 Task: Check the sale-to-list ratio of fenced back yard in the last 1 year.
Action: Mouse moved to (1007, 223)
Screenshot: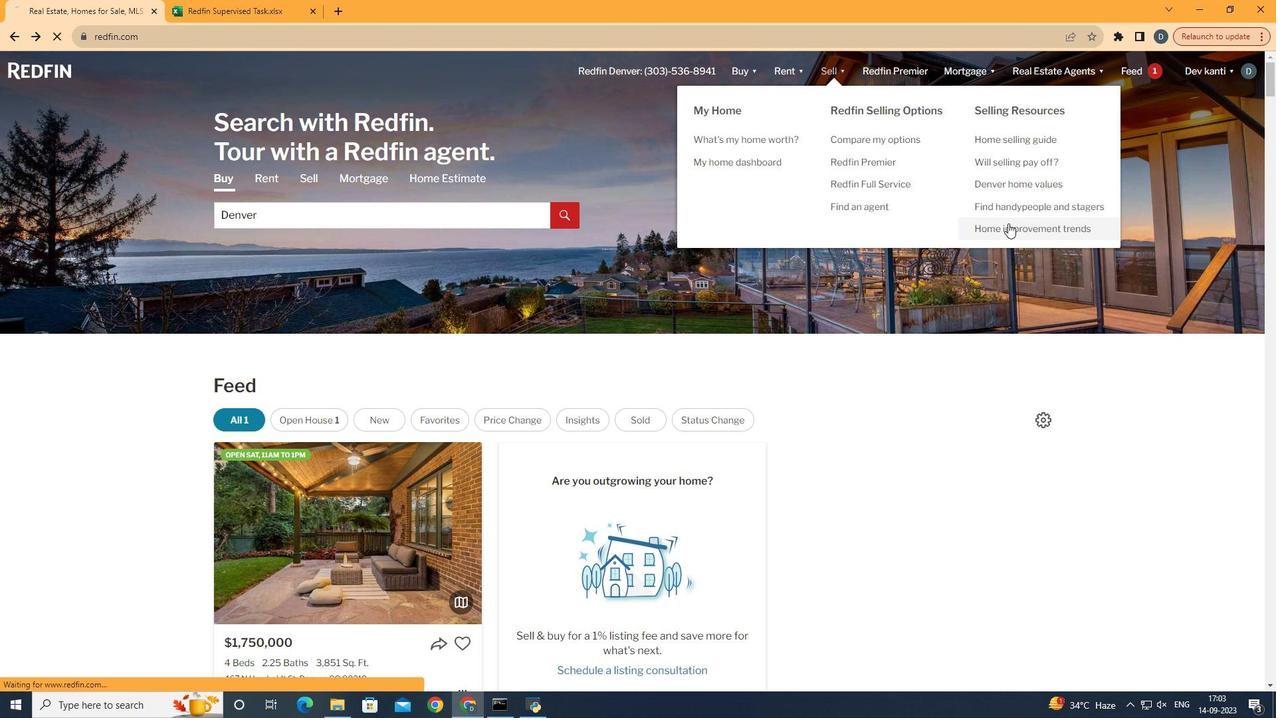 
Action: Mouse pressed left at (1007, 223)
Screenshot: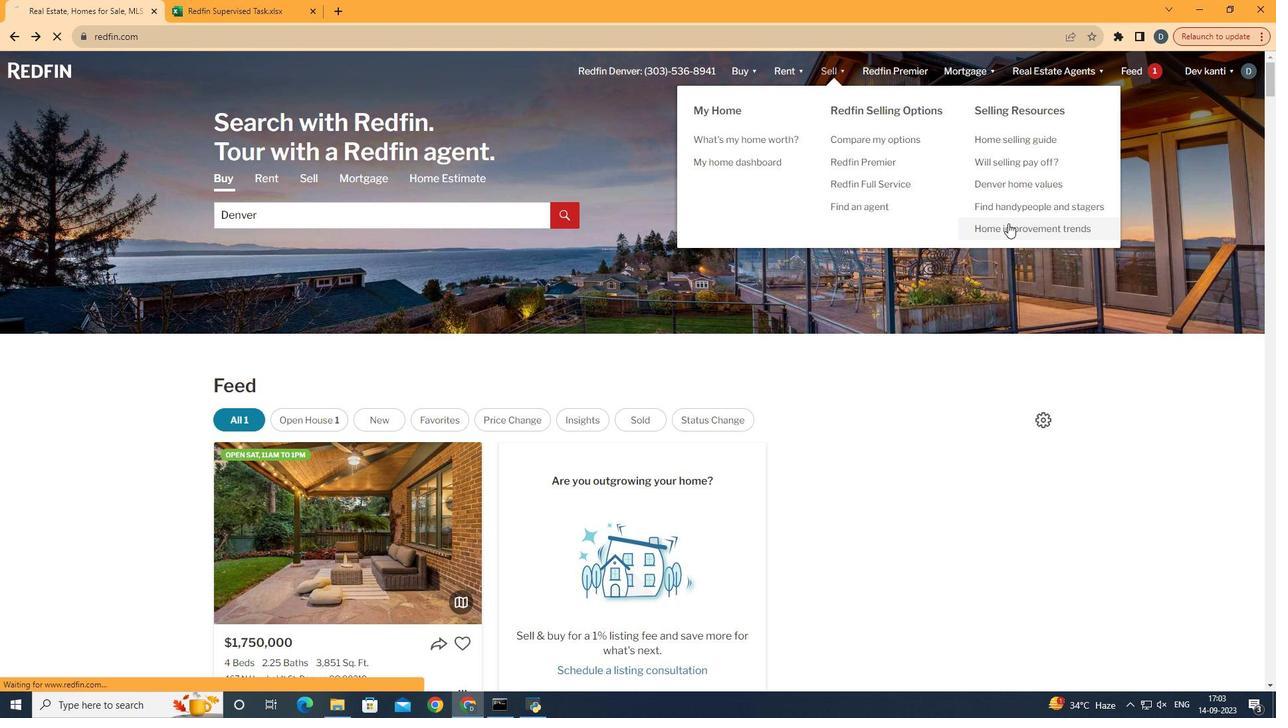 
Action: Mouse moved to (329, 250)
Screenshot: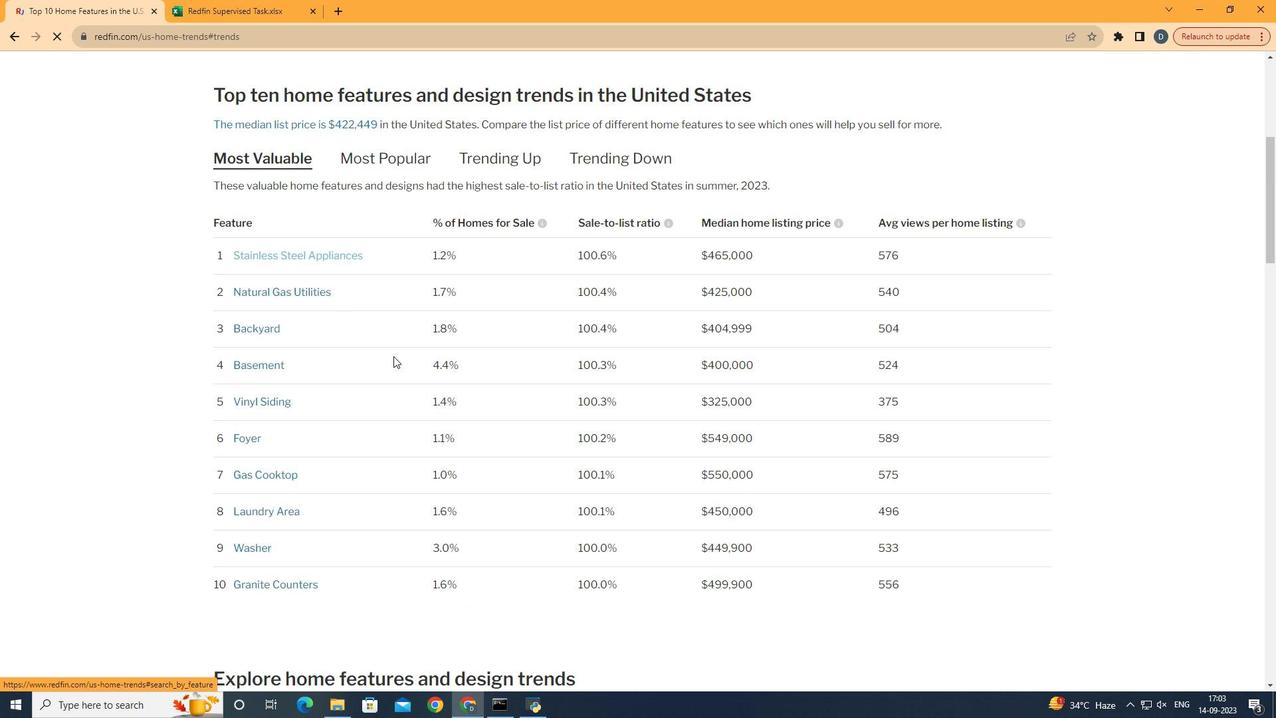 
Action: Mouse pressed left at (329, 250)
Screenshot: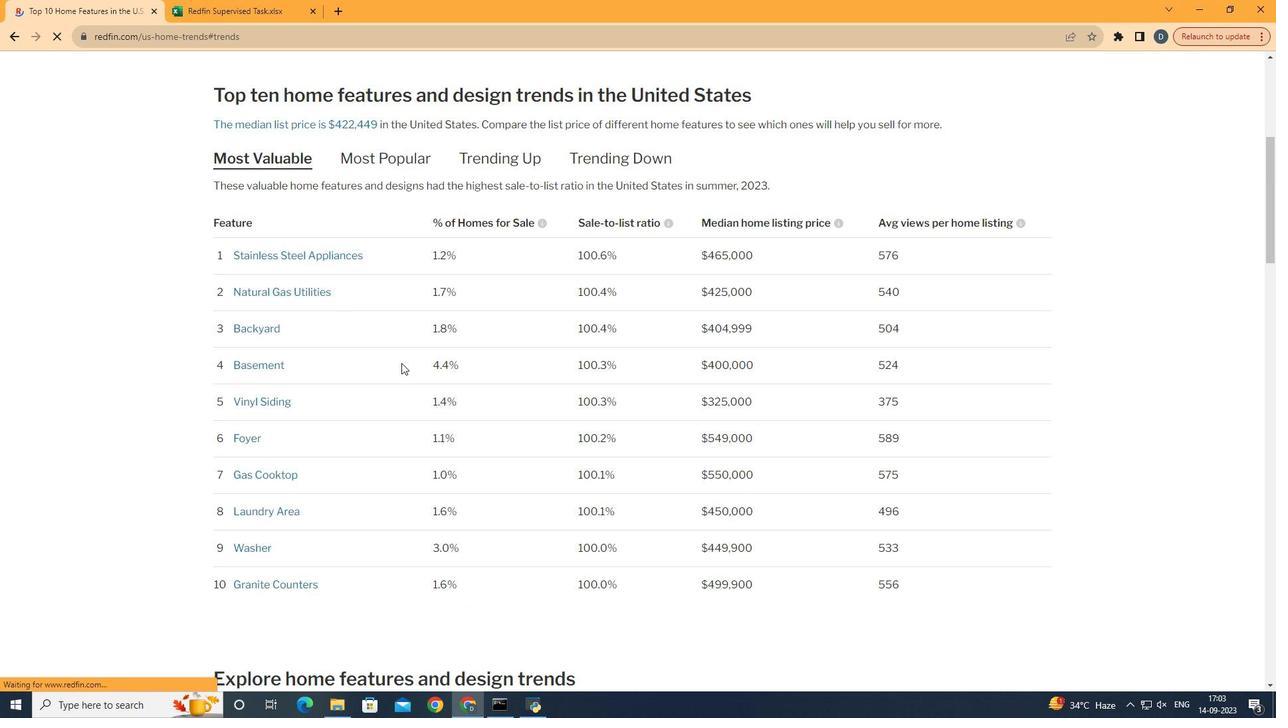 
Action: Mouse moved to (401, 363)
Screenshot: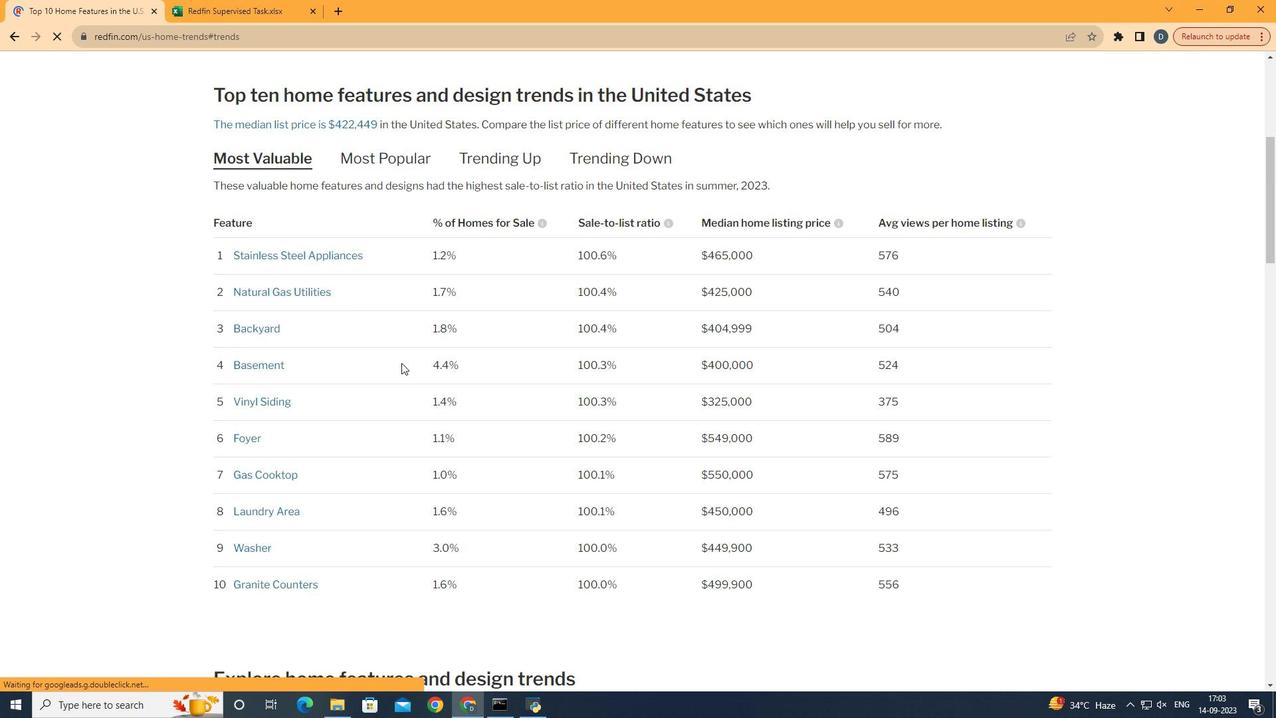 
Action: Mouse scrolled (401, 362) with delta (0, 0)
Screenshot: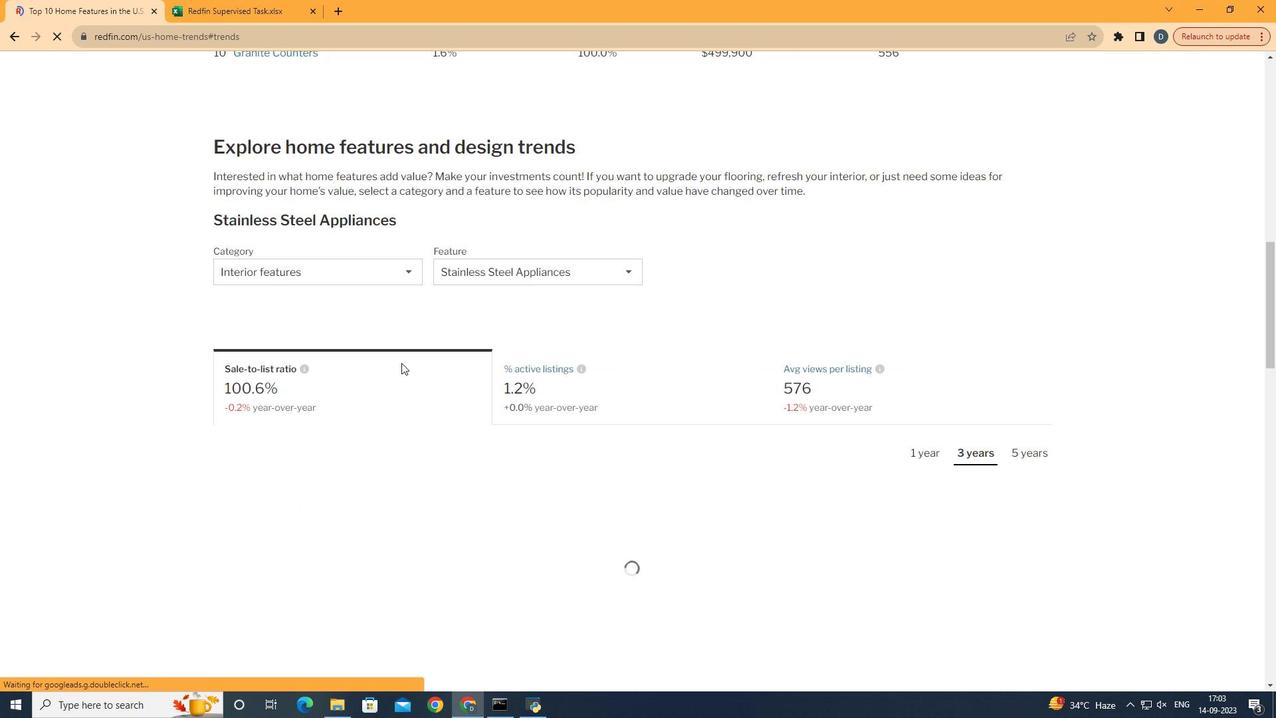 
Action: Mouse scrolled (401, 362) with delta (0, 0)
Screenshot: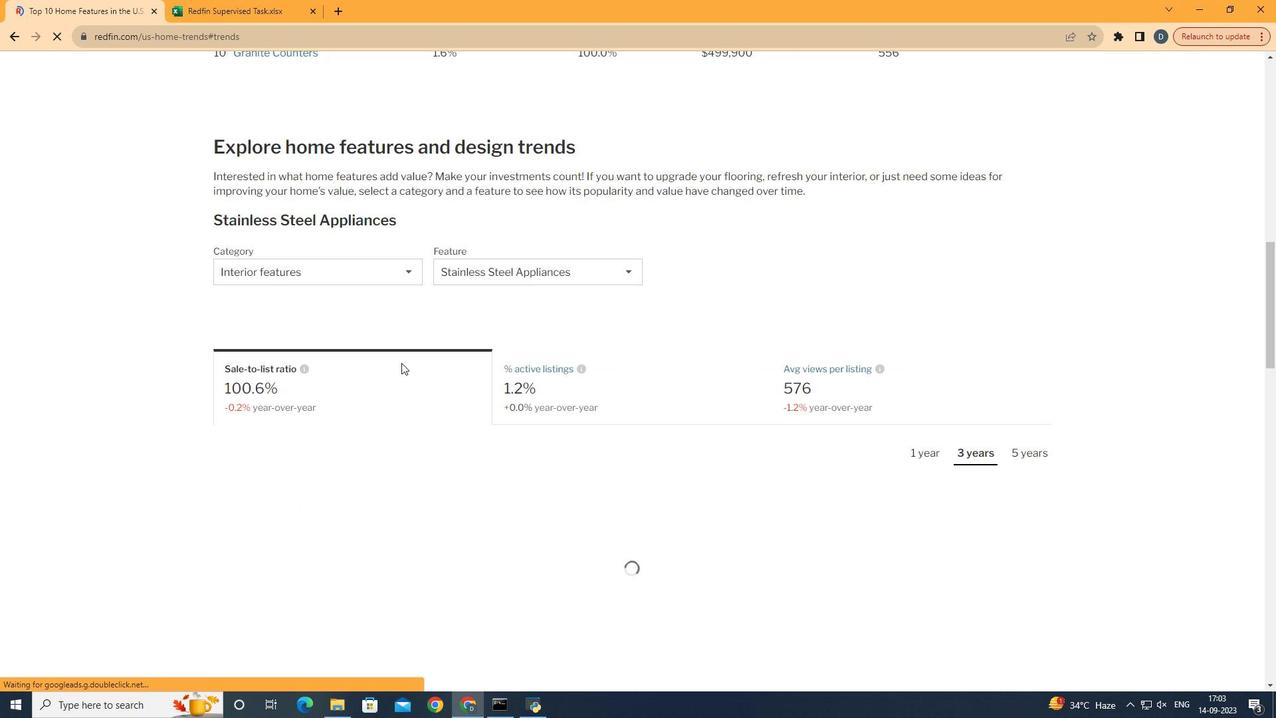 
Action: Mouse scrolled (401, 362) with delta (0, 0)
Screenshot: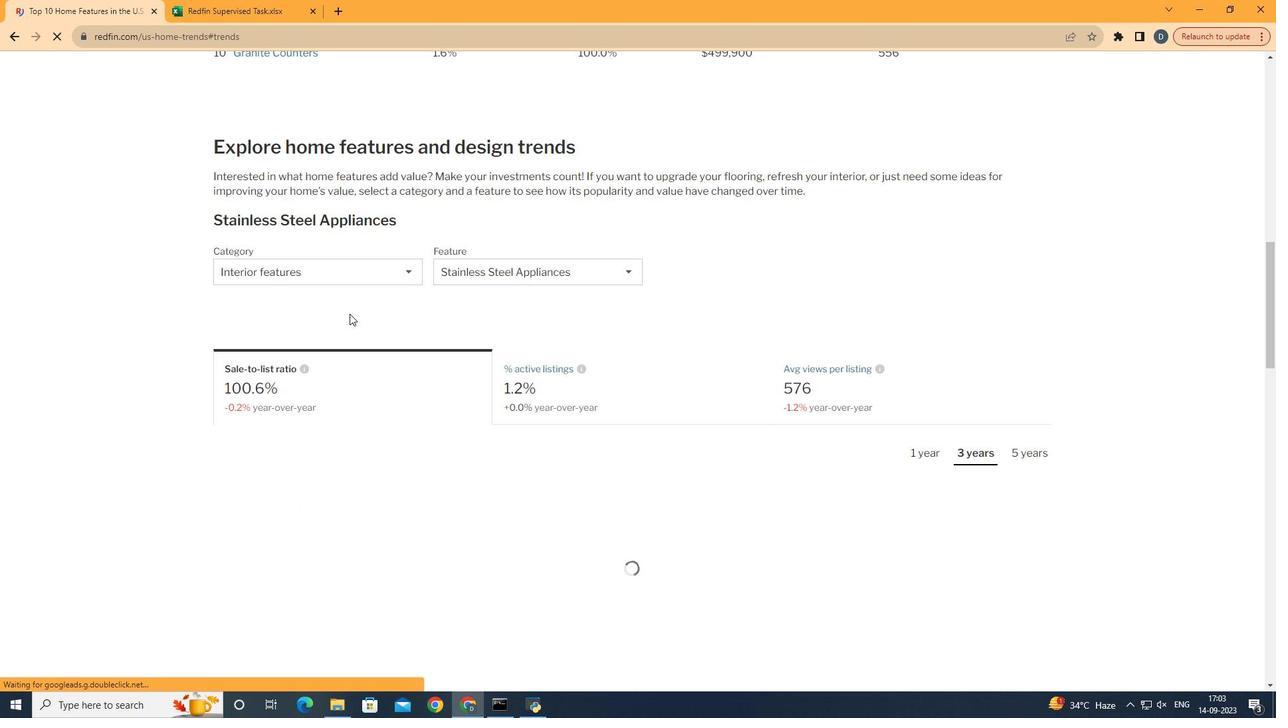 
Action: Mouse scrolled (401, 362) with delta (0, 0)
Screenshot: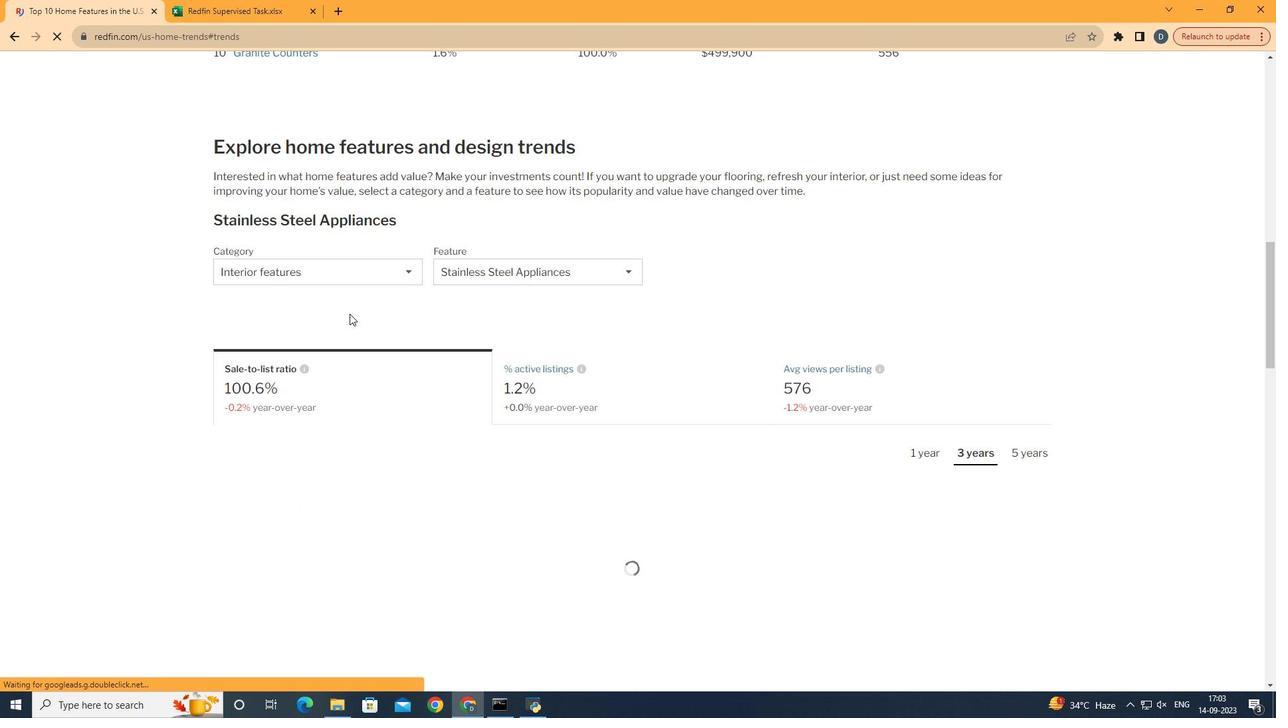 
Action: Mouse scrolled (401, 362) with delta (0, 0)
Screenshot: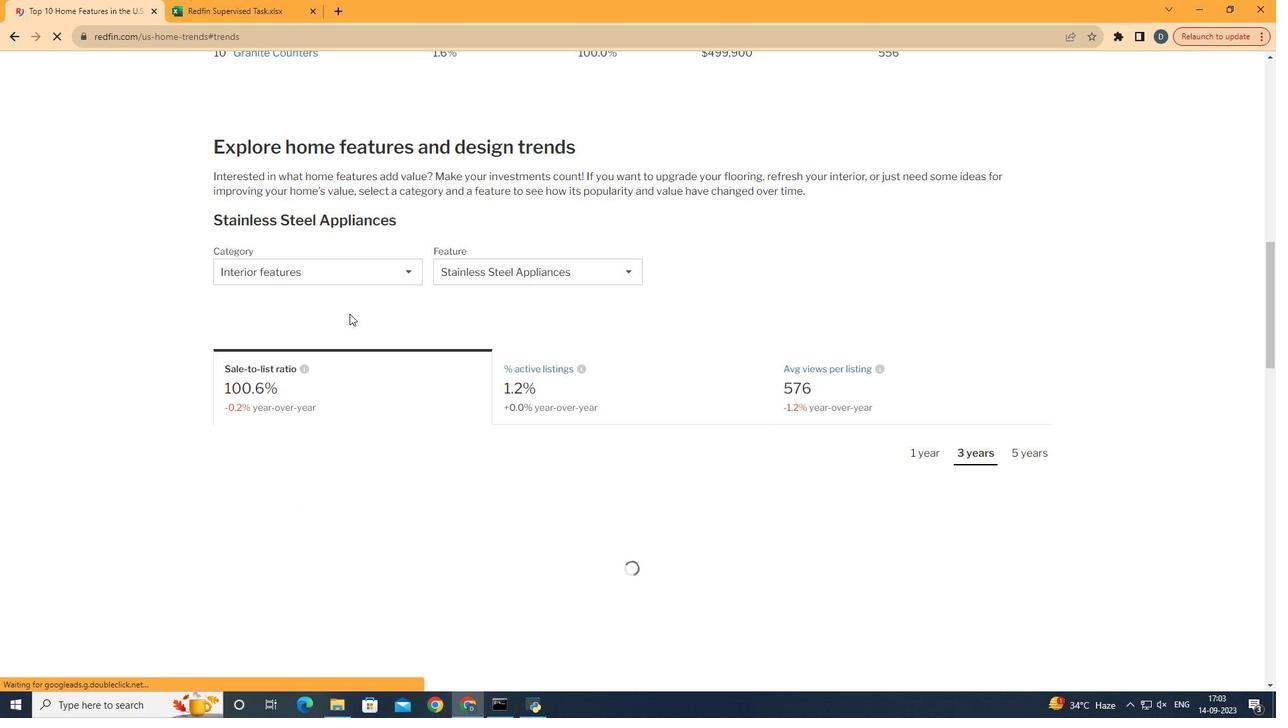 
Action: Mouse scrolled (401, 362) with delta (0, 0)
Screenshot: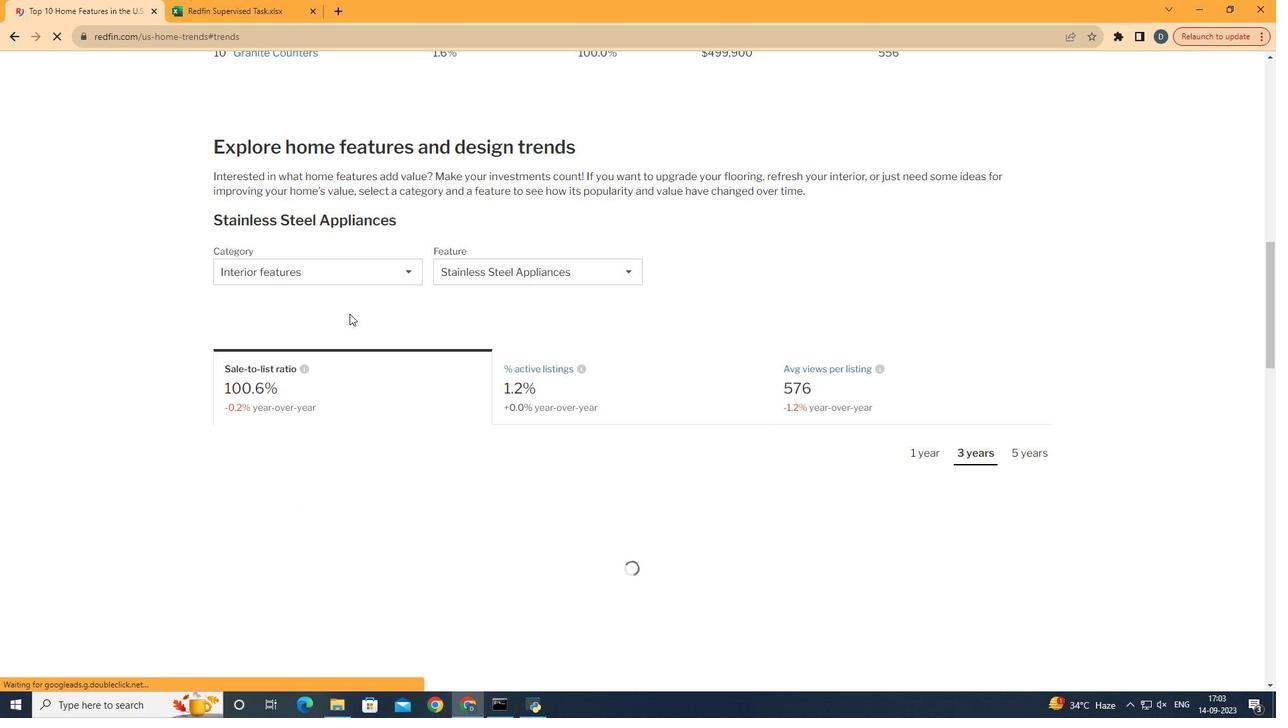 
Action: Mouse scrolled (401, 362) with delta (0, 0)
Screenshot: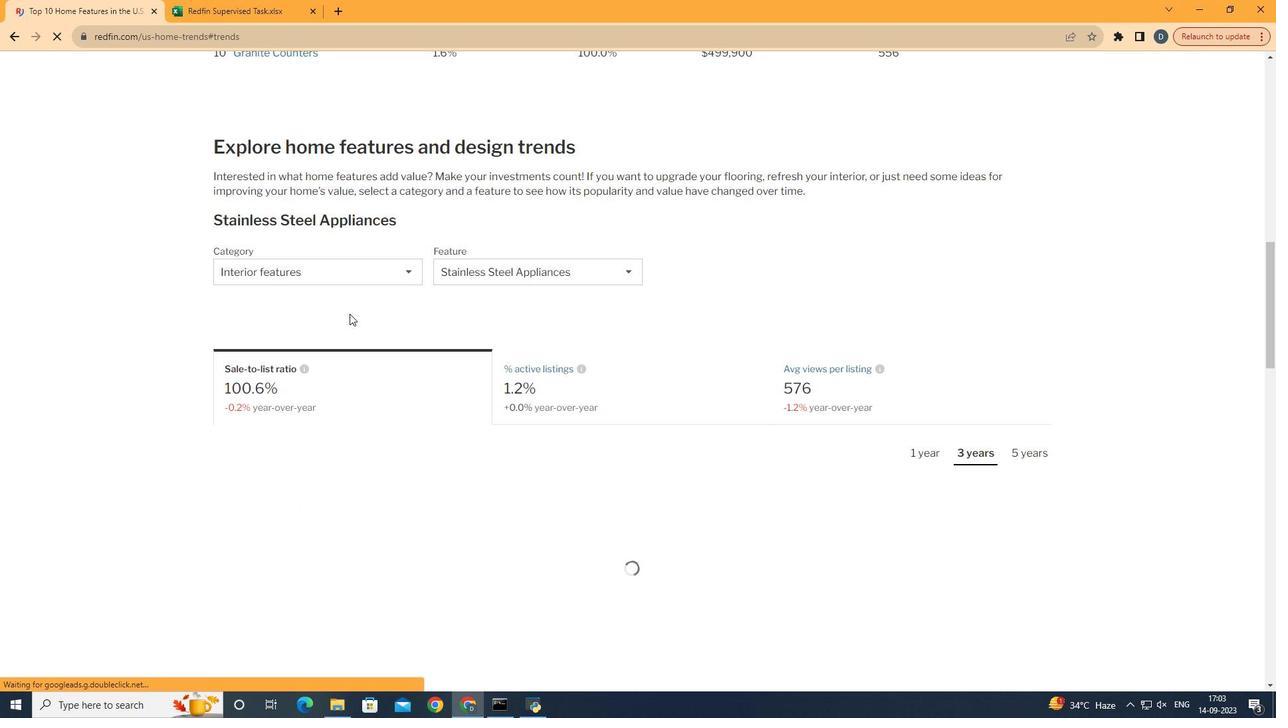 
Action: Mouse scrolled (401, 362) with delta (0, 0)
Screenshot: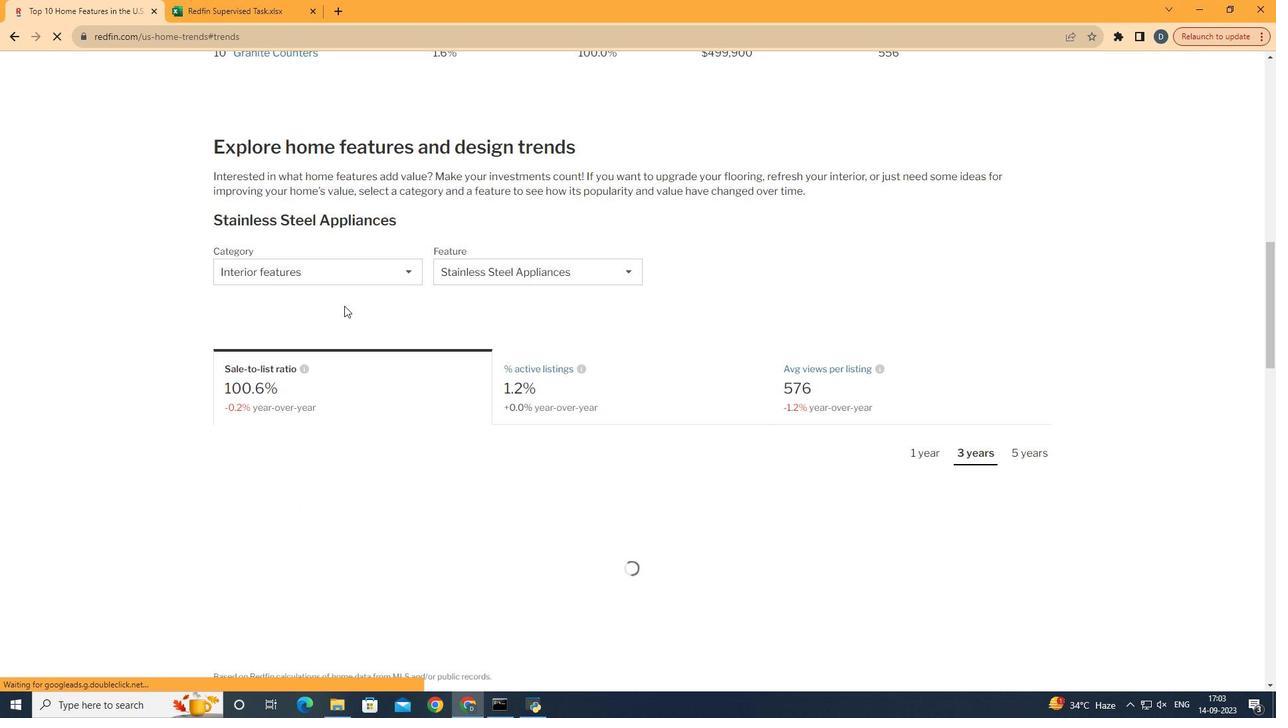
Action: Mouse moved to (376, 284)
Screenshot: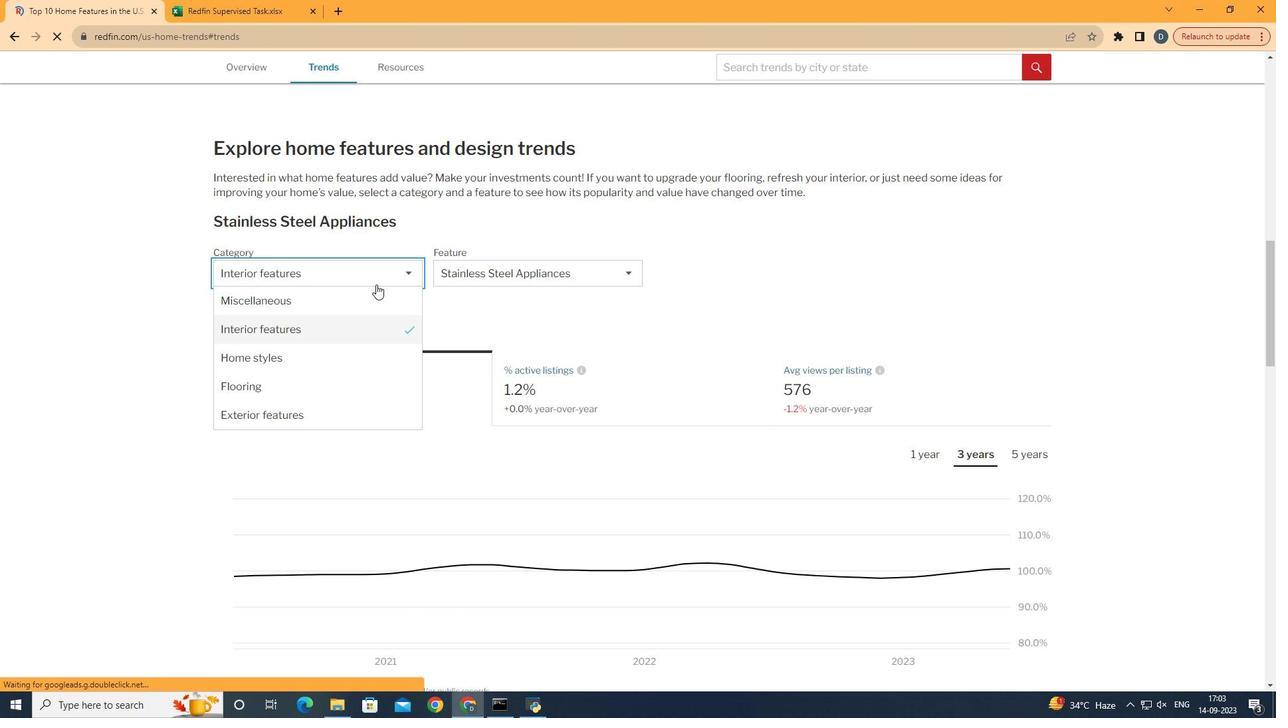 
Action: Mouse pressed left at (376, 284)
Screenshot: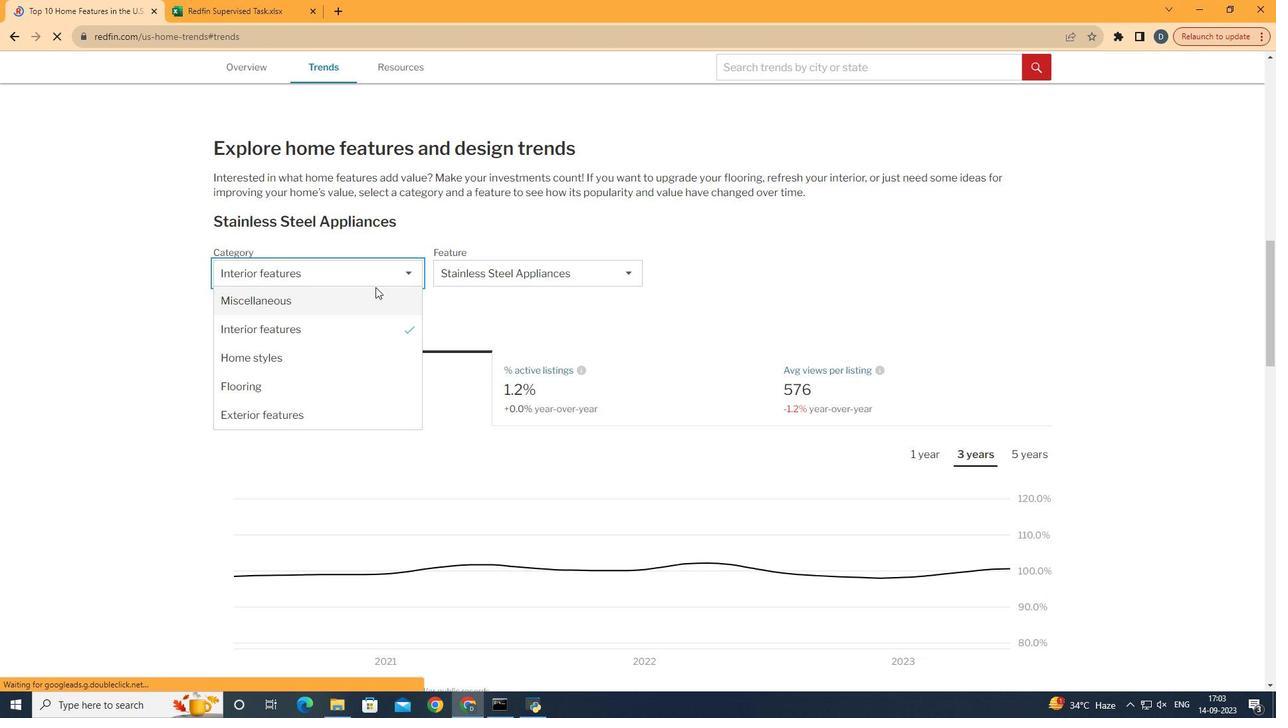
Action: Mouse moved to (384, 376)
Screenshot: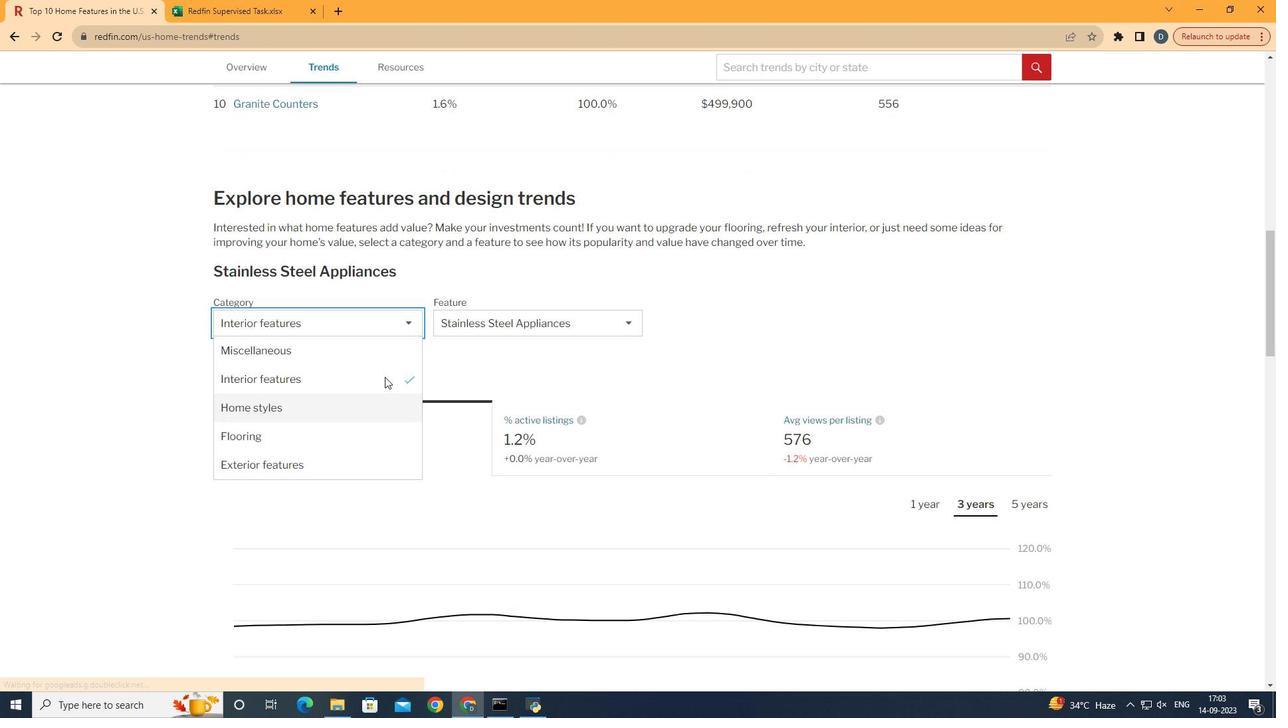 
Action: Mouse scrolled (384, 376) with delta (0, 0)
Screenshot: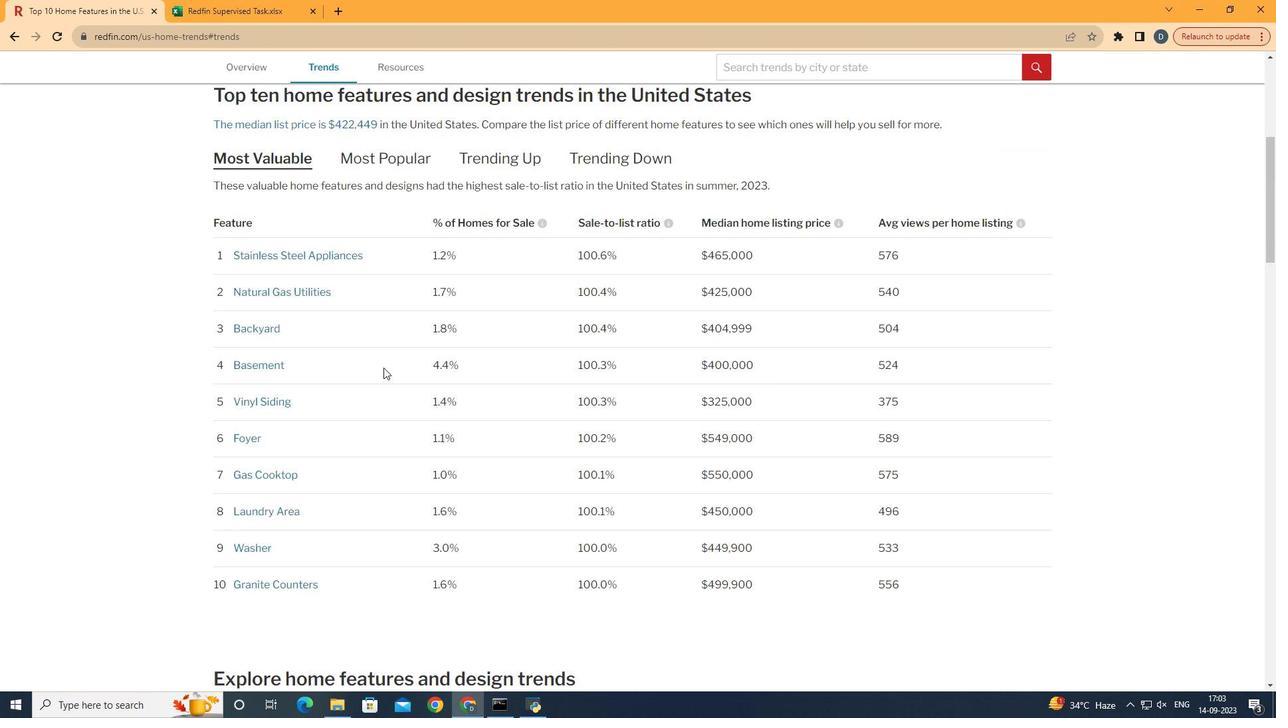 
Action: Mouse scrolled (384, 376) with delta (0, 0)
Screenshot: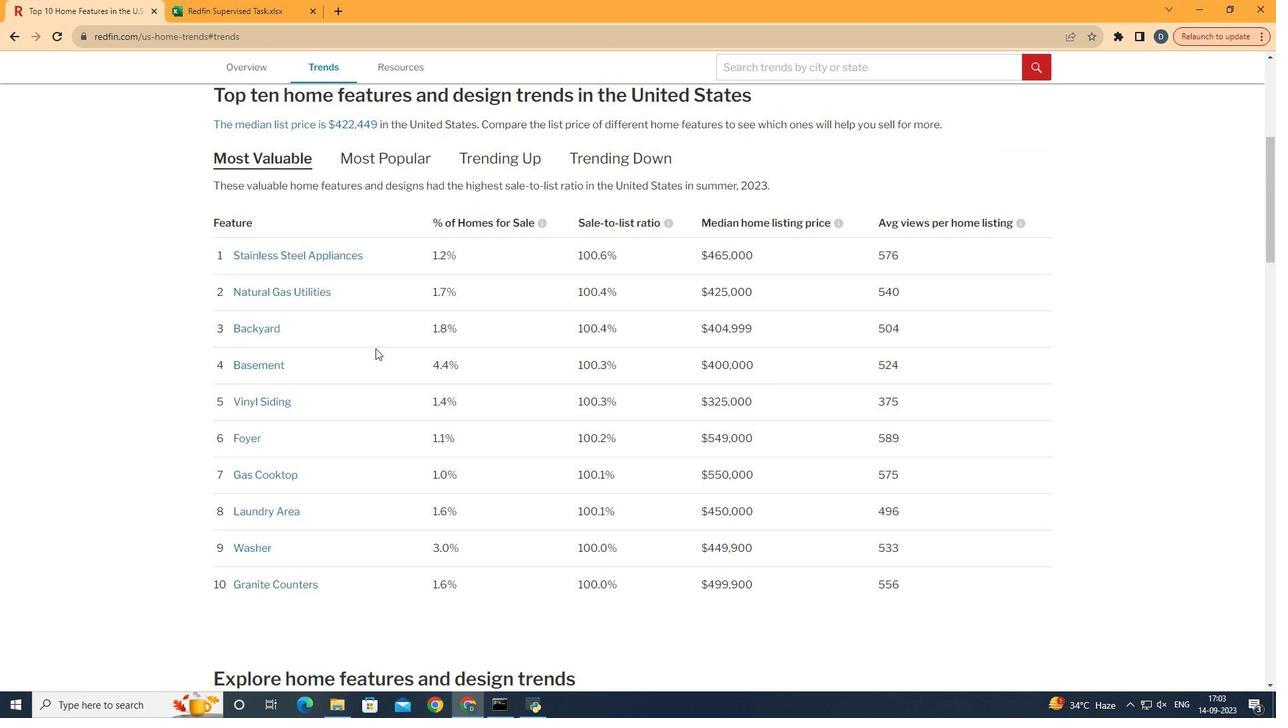 
Action: Mouse scrolled (384, 376) with delta (0, 0)
Screenshot: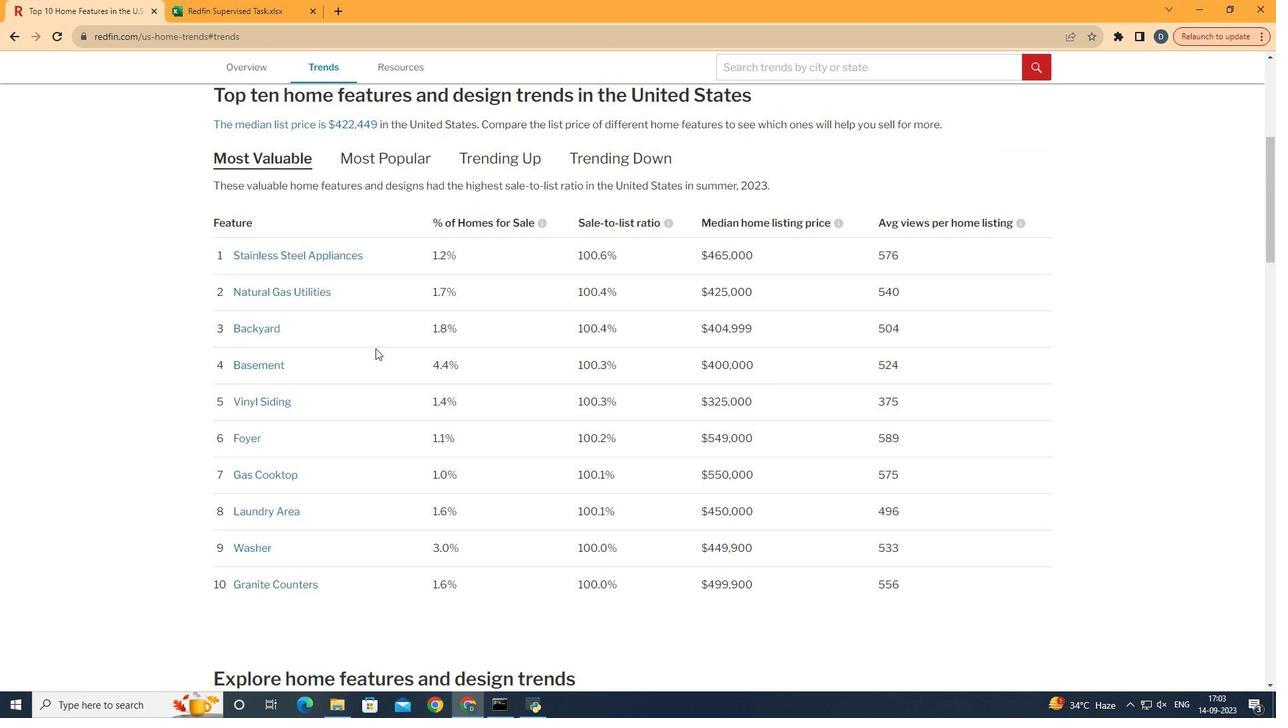 
Action: Mouse scrolled (384, 376) with delta (0, 0)
Screenshot: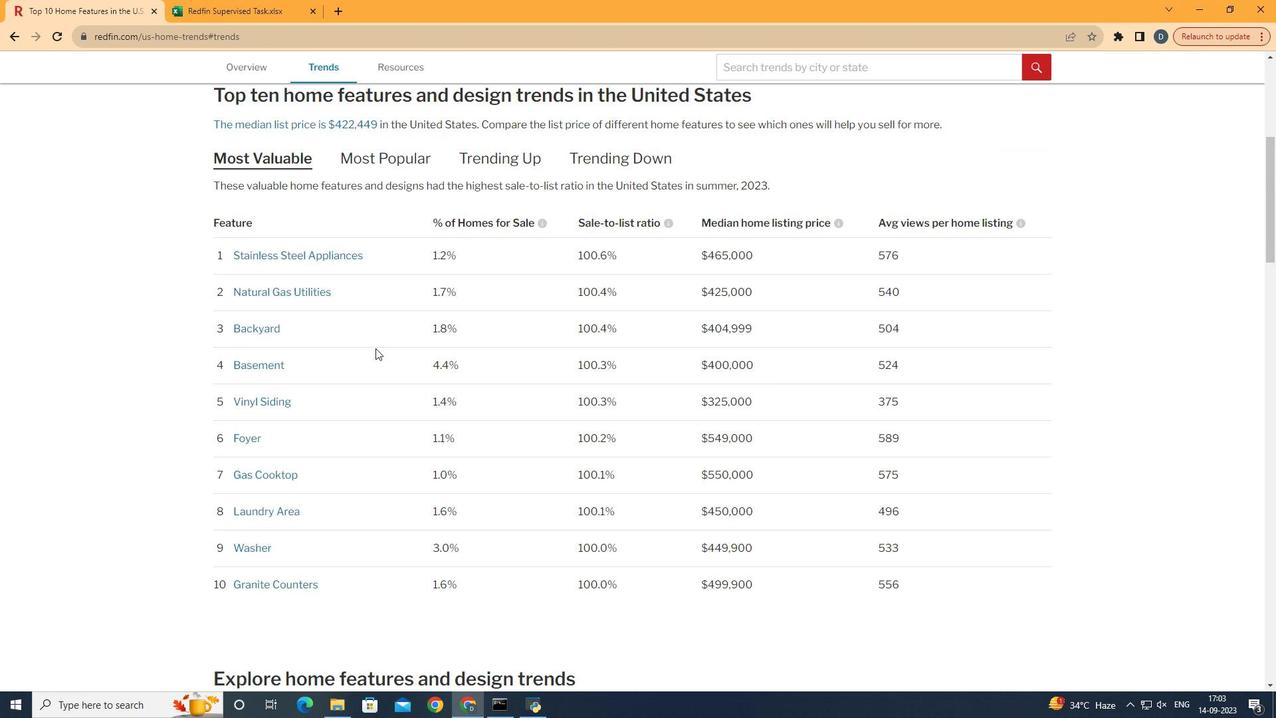 
Action: Mouse moved to (333, 279)
Screenshot: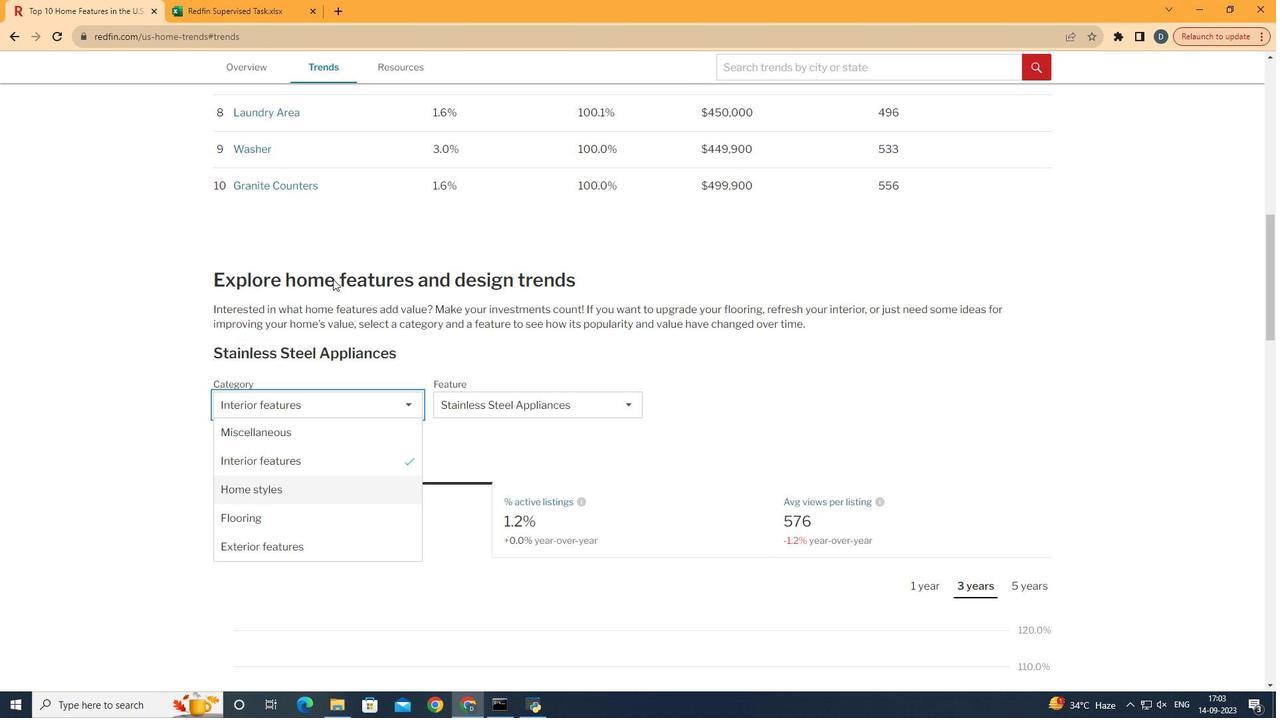 
Action: Mouse scrolled (333, 278) with delta (0, 0)
Screenshot: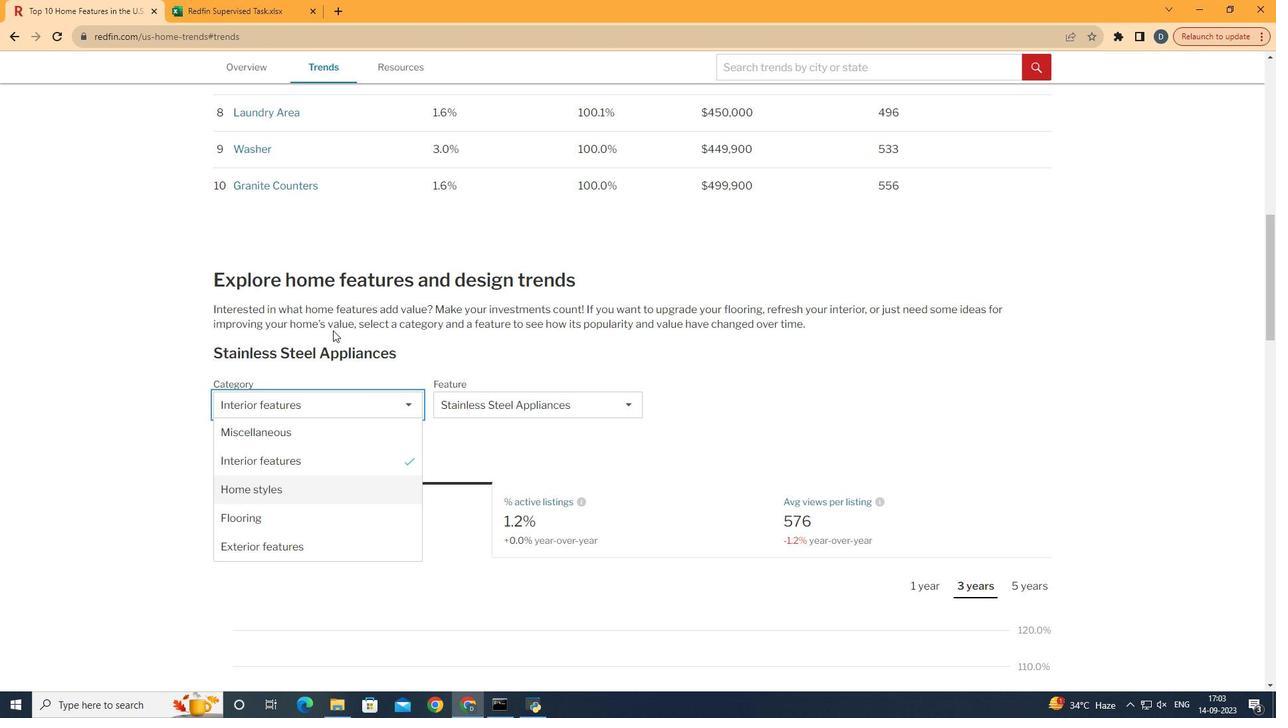 
Action: Mouse scrolled (333, 278) with delta (0, 0)
Screenshot: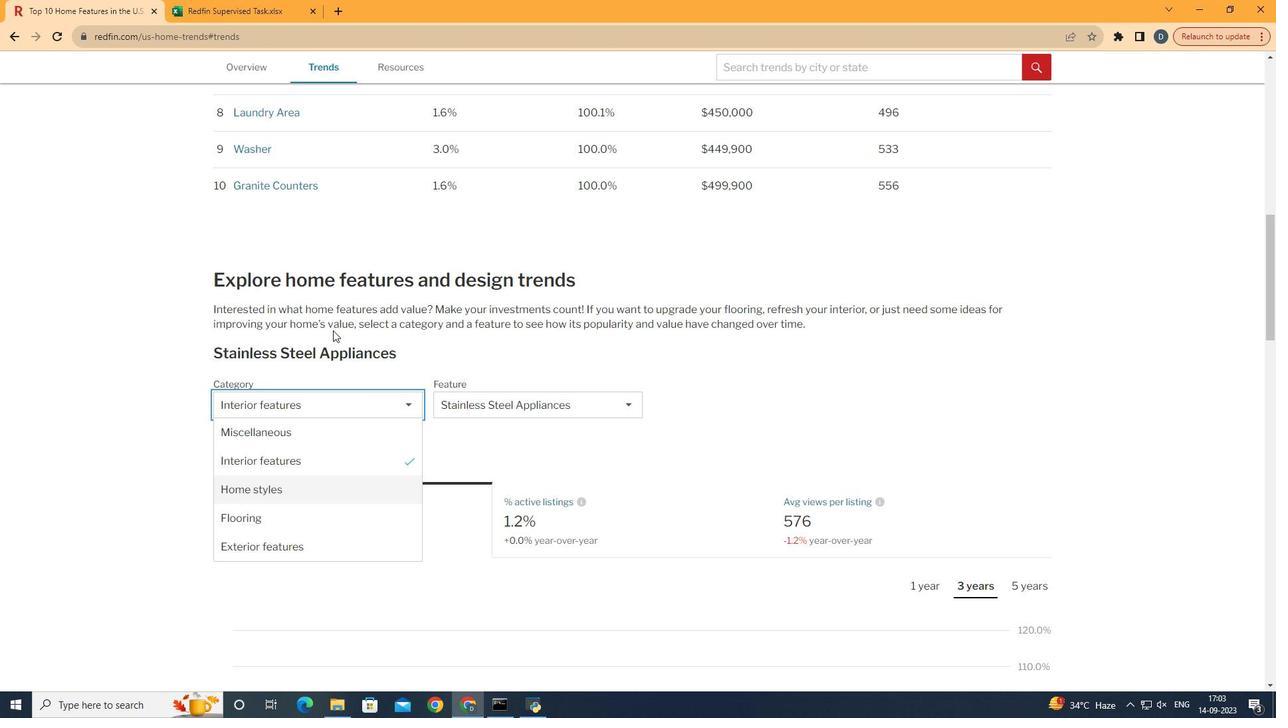 
Action: Mouse scrolled (333, 278) with delta (0, 0)
Screenshot: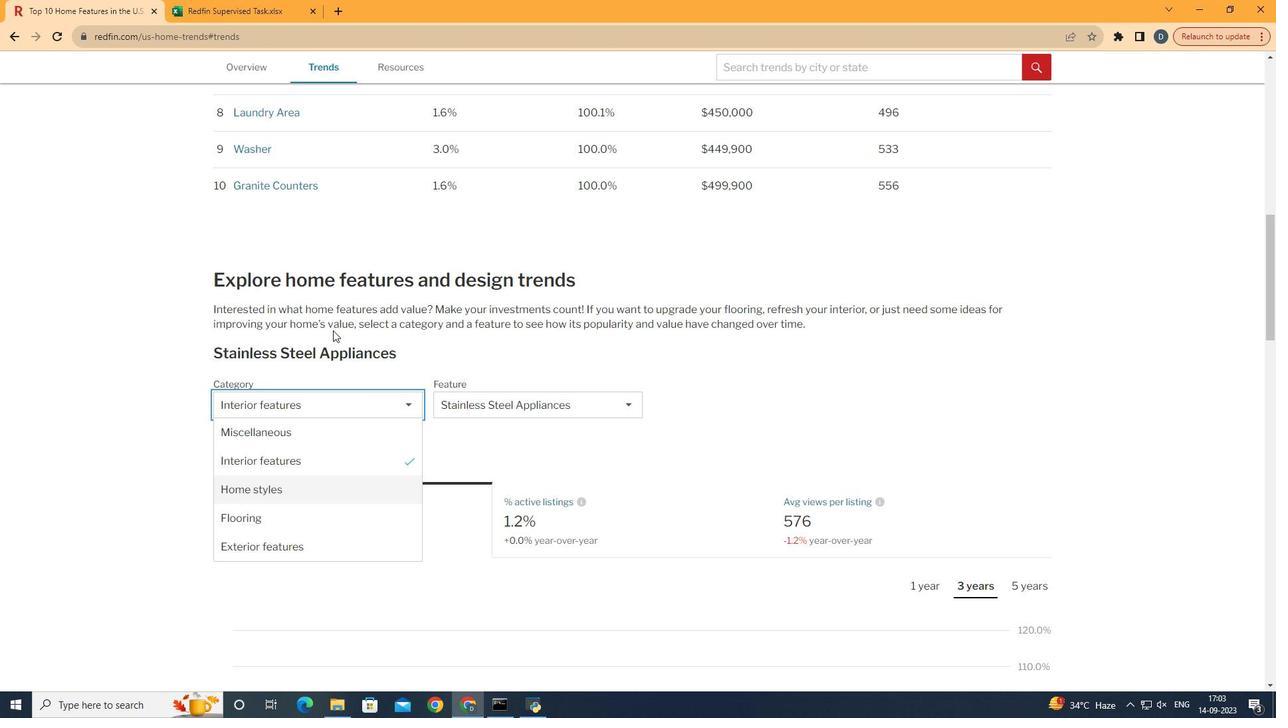 
Action: Mouse scrolled (333, 278) with delta (0, 0)
Screenshot: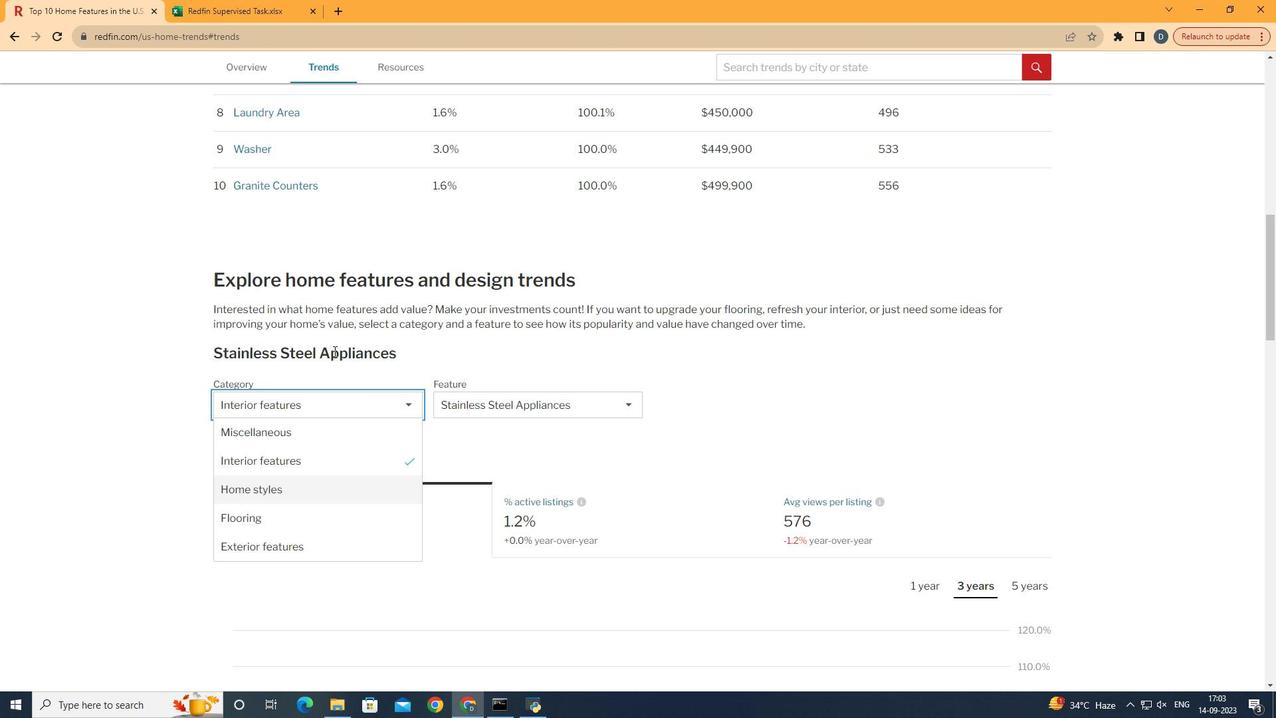 
Action: Mouse scrolled (333, 278) with delta (0, 0)
Screenshot: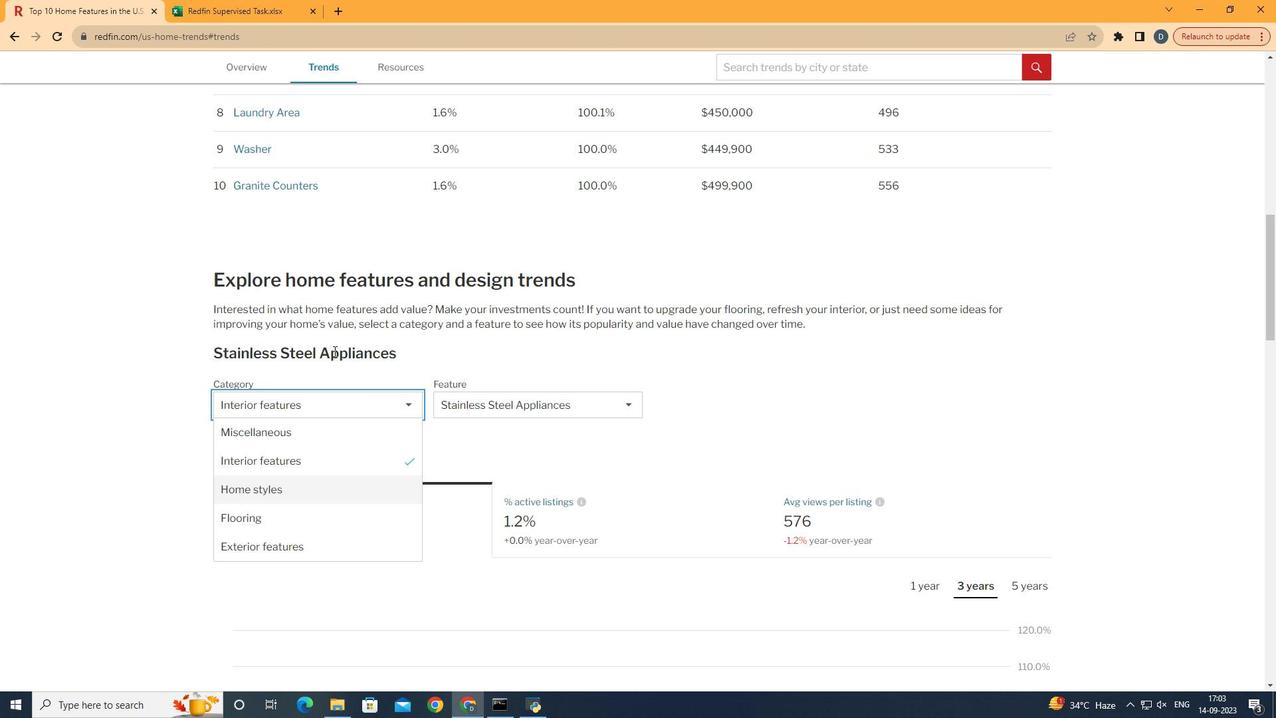 
Action: Mouse scrolled (333, 278) with delta (0, 0)
Screenshot: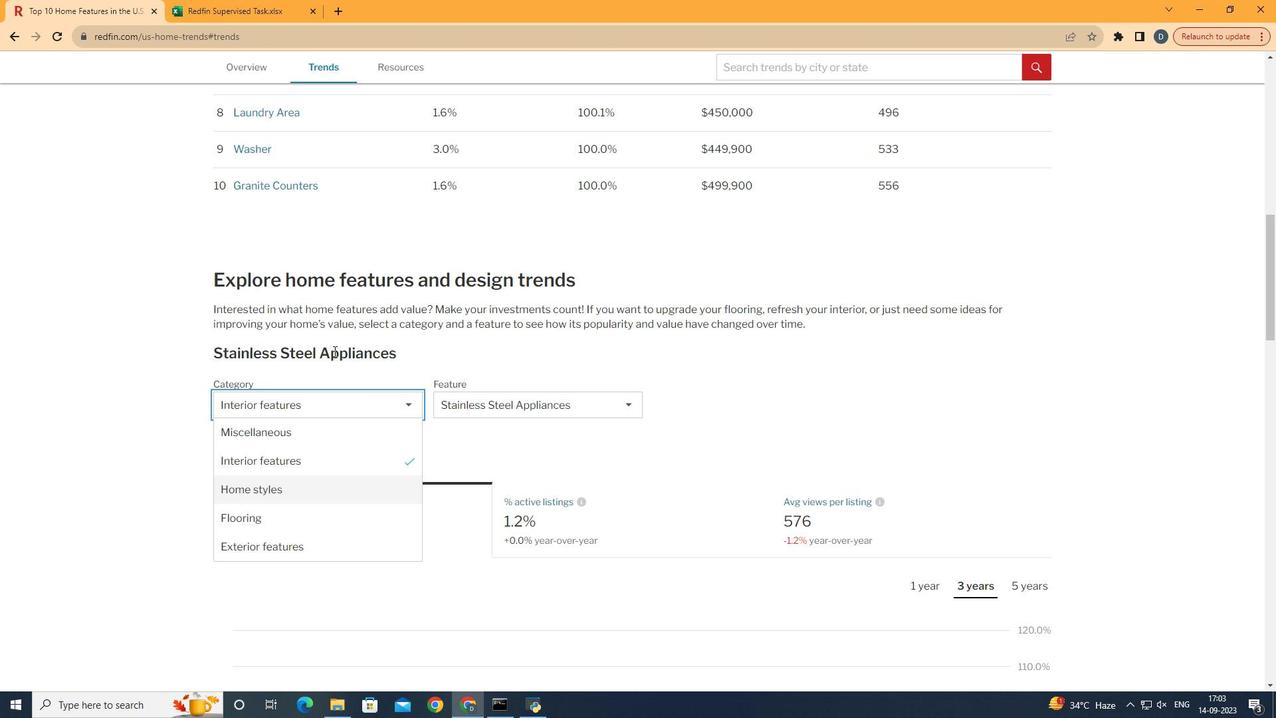 
Action: Mouse moved to (330, 545)
Screenshot: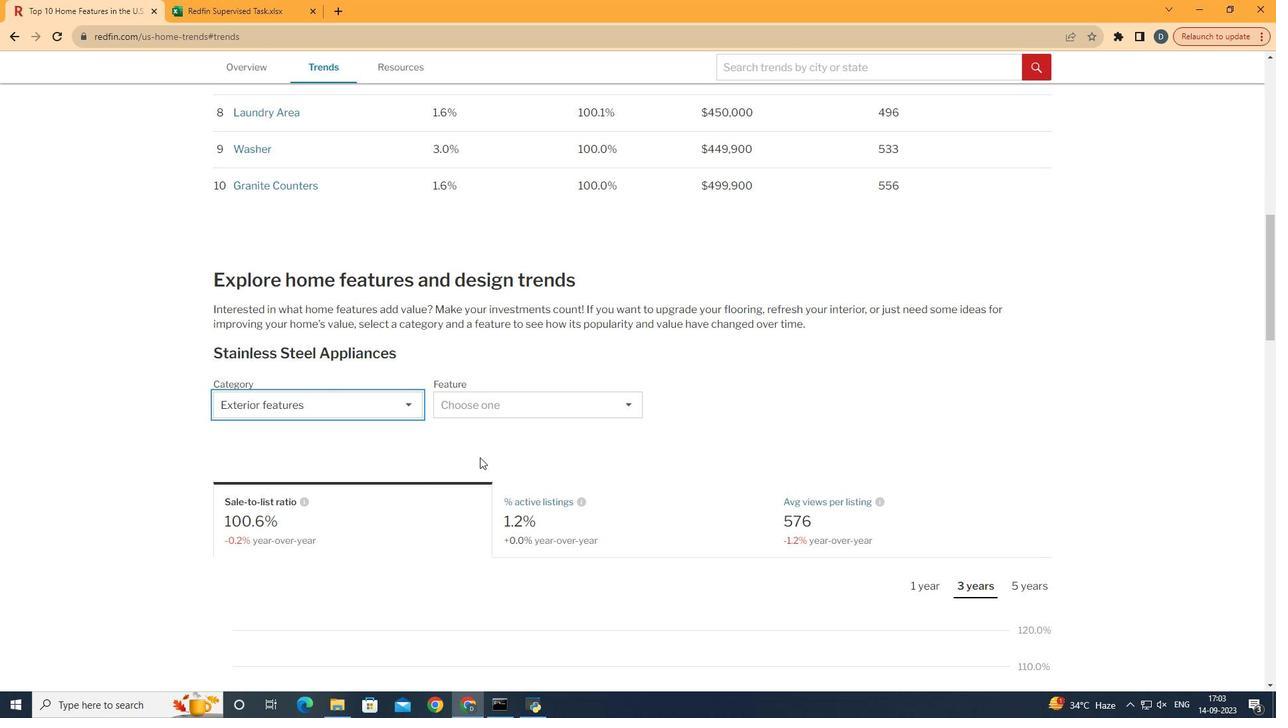 
Action: Mouse pressed left at (330, 545)
Screenshot: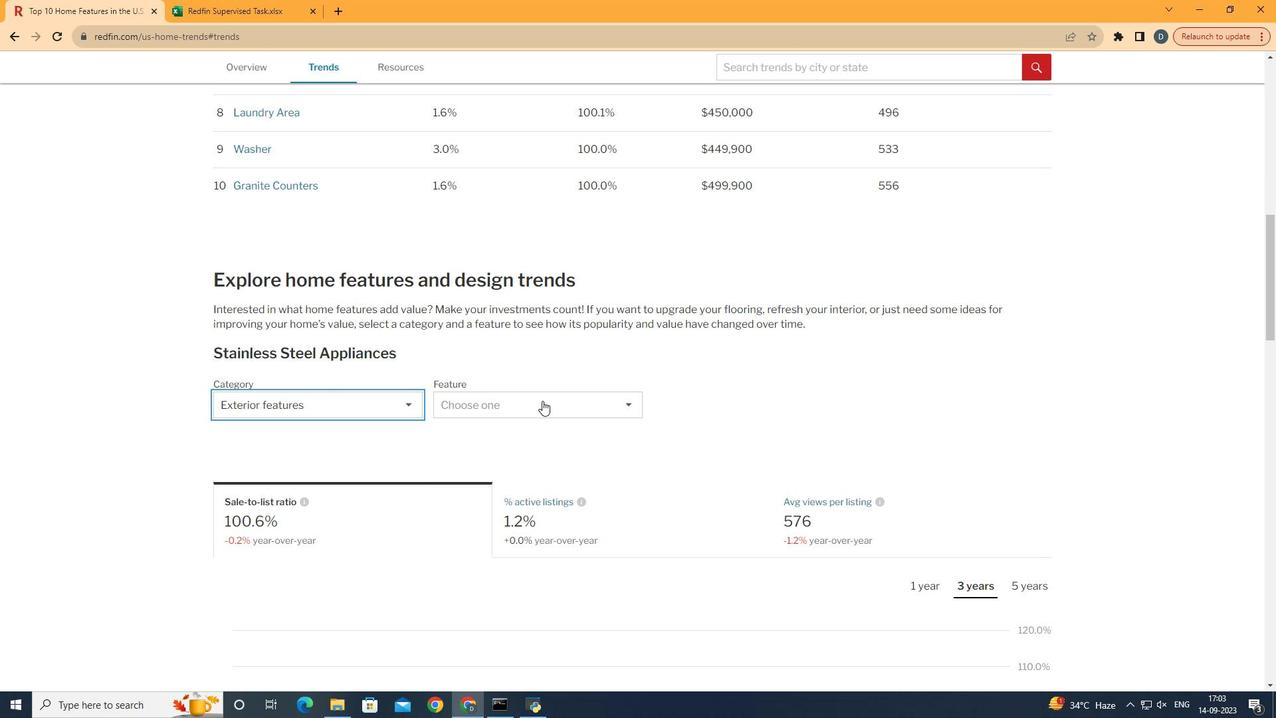 
Action: Mouse moved to (537, 412)
Screenshot: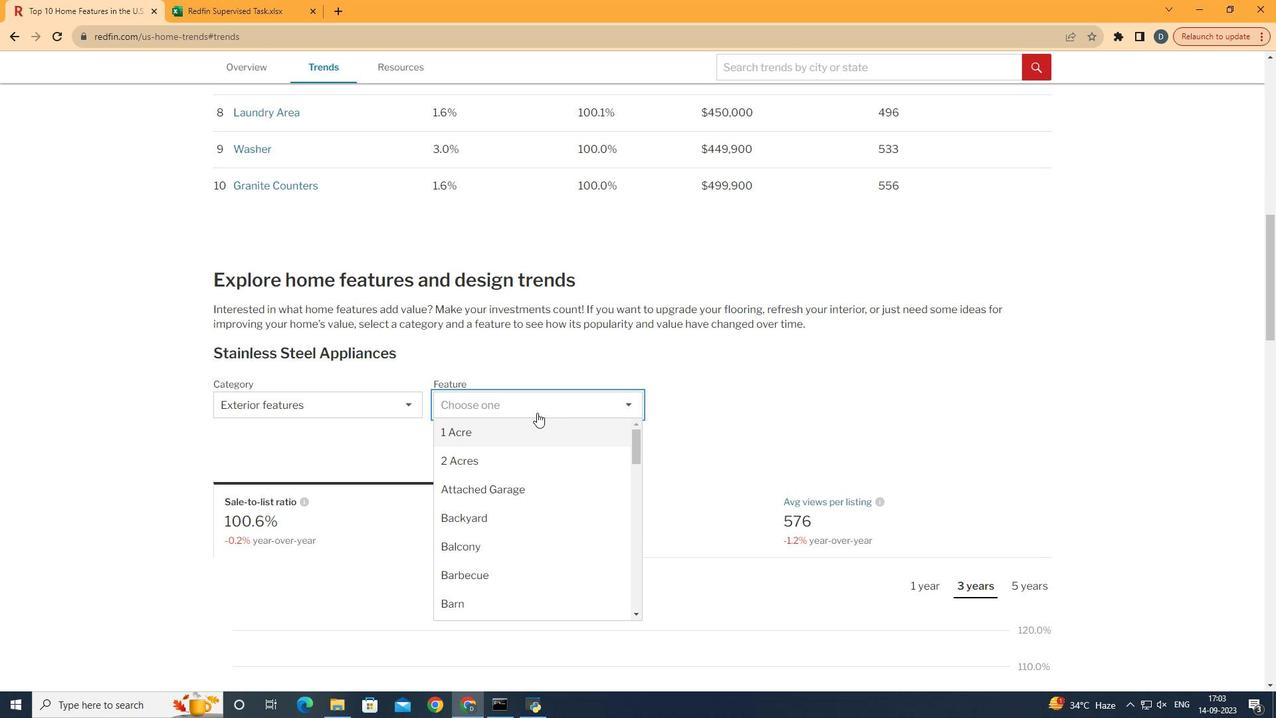 
Action: Mouse pressed left at (537, 412)
Screenshot: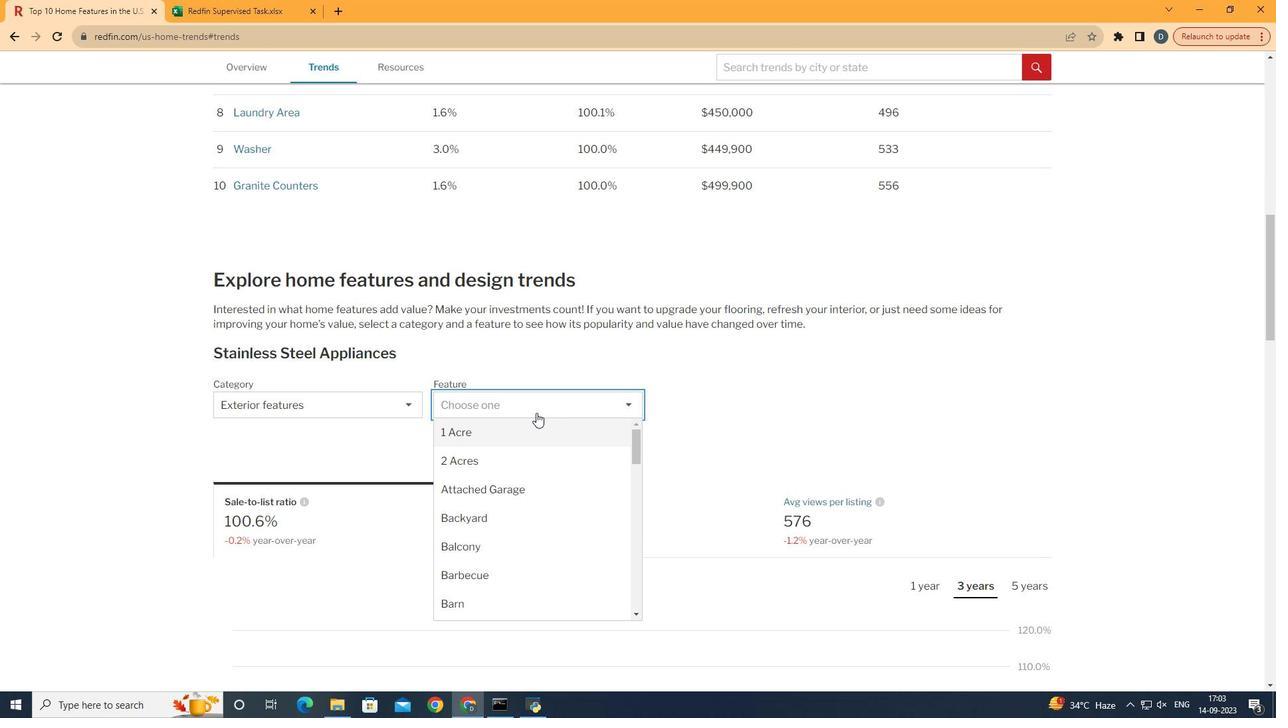 
Action: Mouse moved to (528, 469)
Screenshot: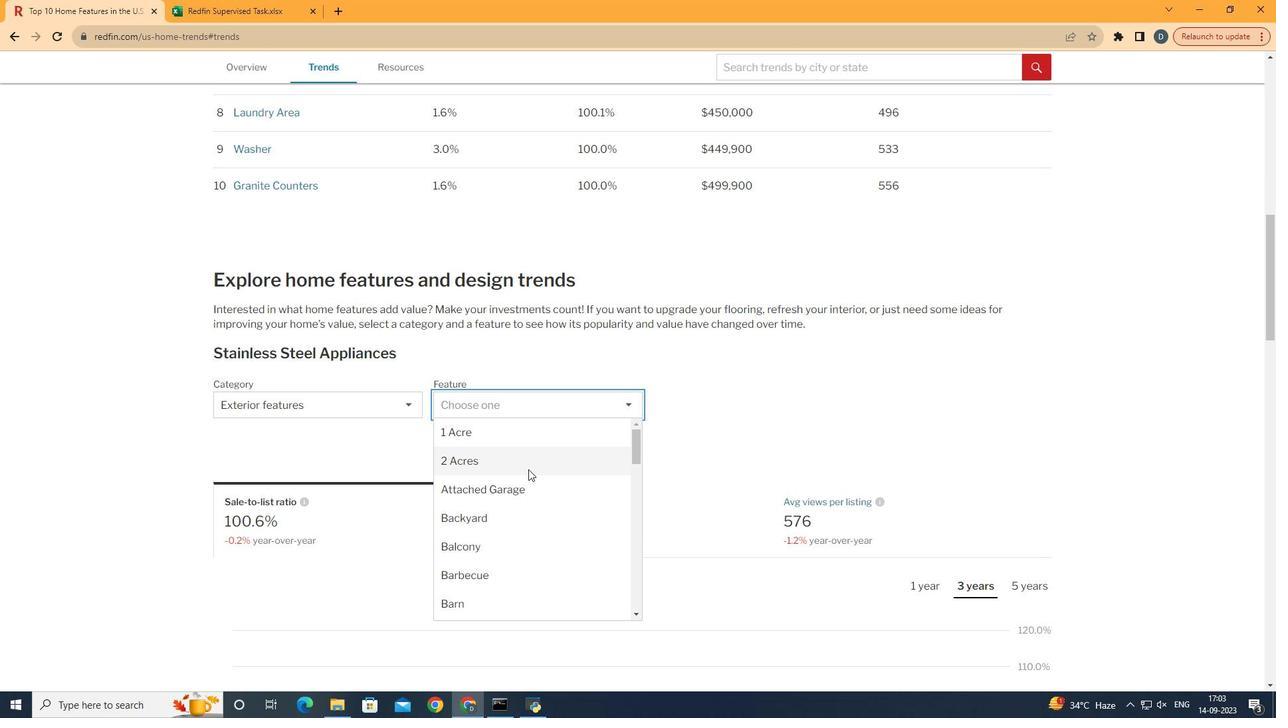 
Action: Mouse scrolled (528, 468) with delta (0, 0)
Screenshot: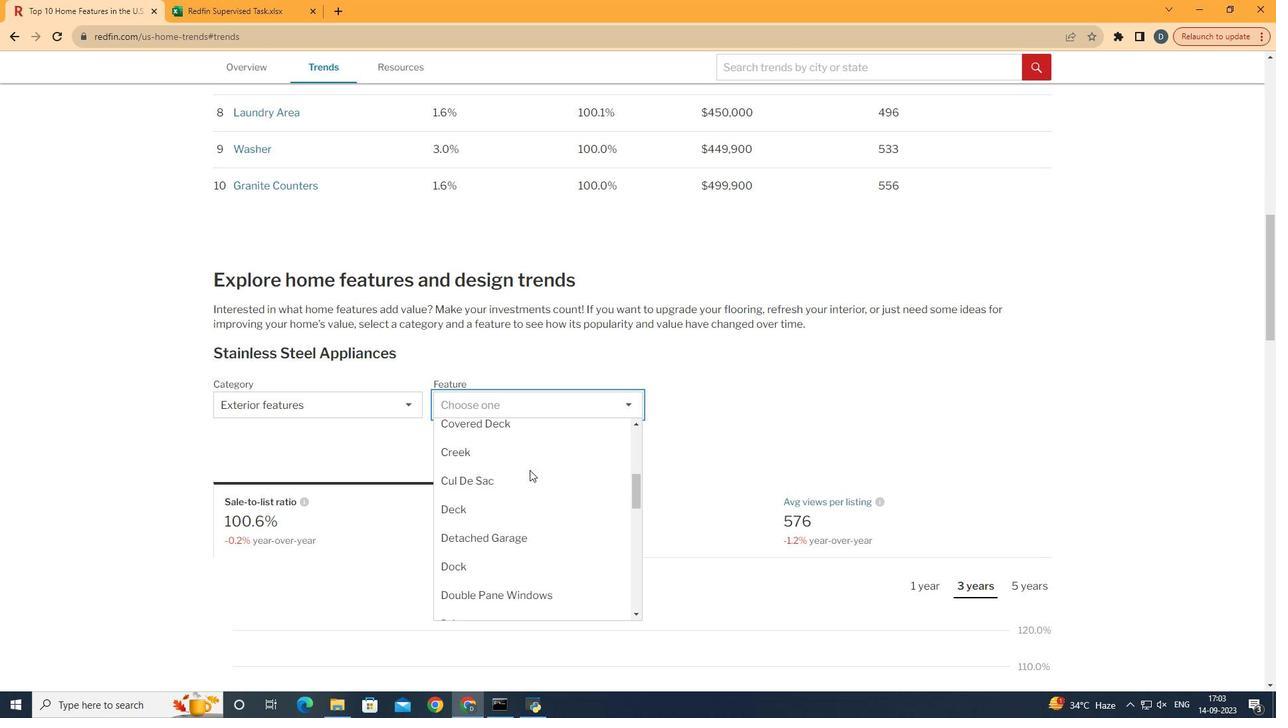 
Action: Mouse scrolled (528, 468) with delta (0, 0)
Screenshot: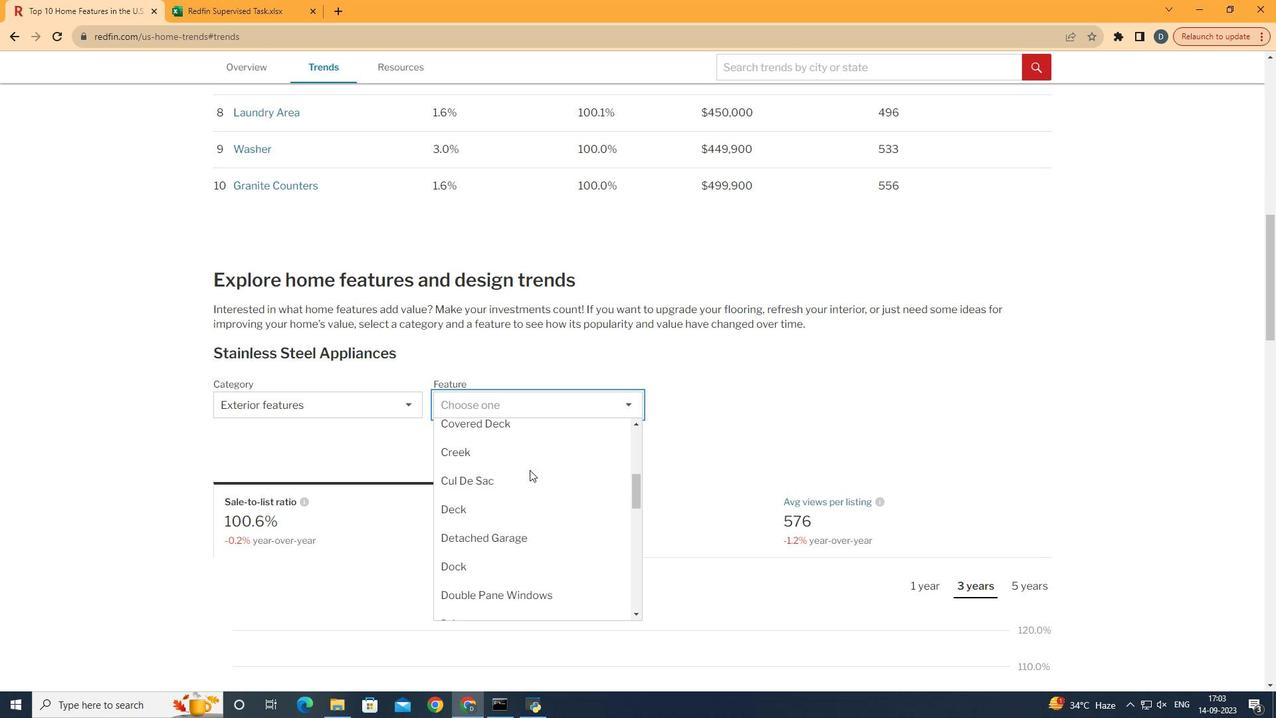 
Action: Mouse scrolled (528, 468) with delta (0, 0)
Screenshot: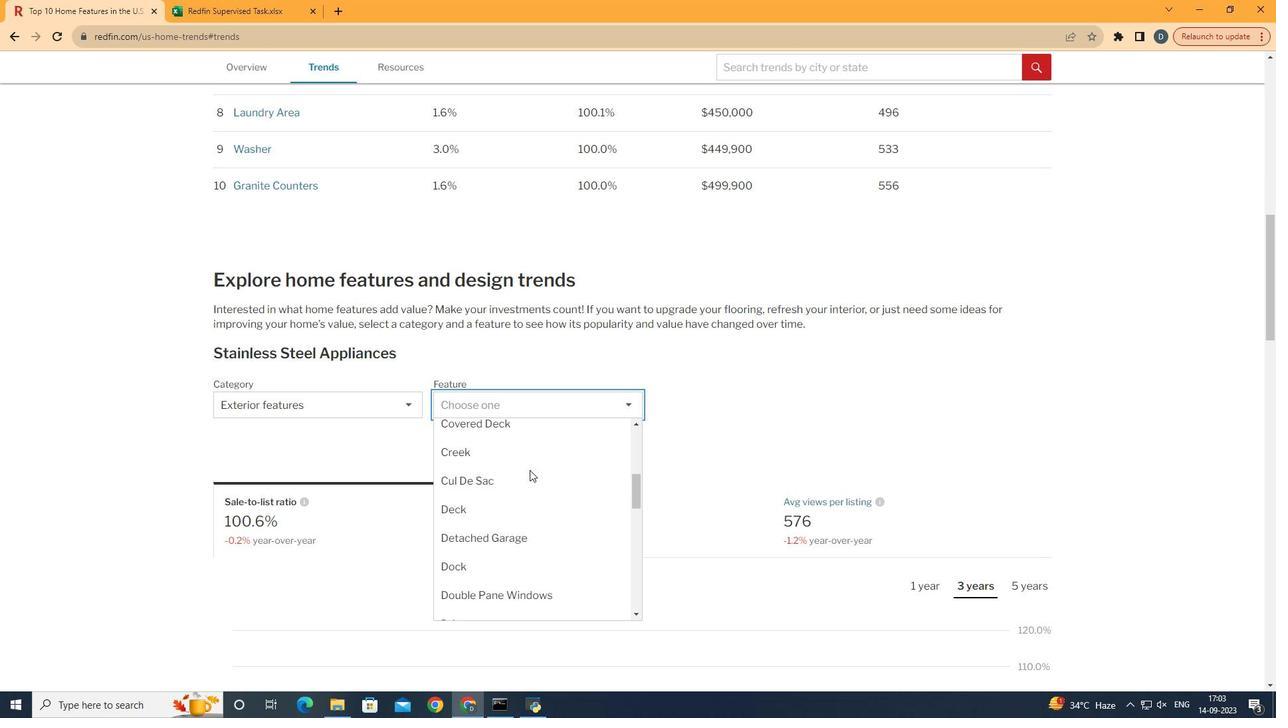 
Action: Mouse moved to (529, 470)
Screenshot: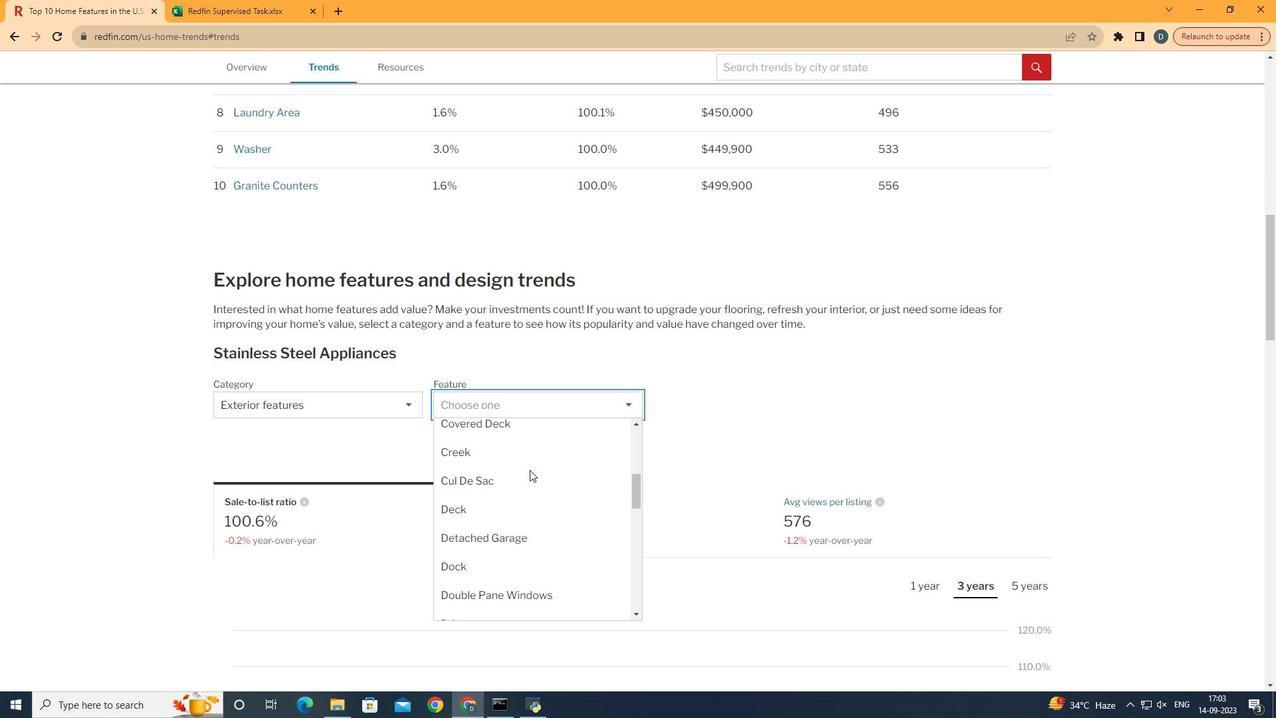 
Action: Mouse scrolled (529, 469) with delta (0, 0)
Screenshot: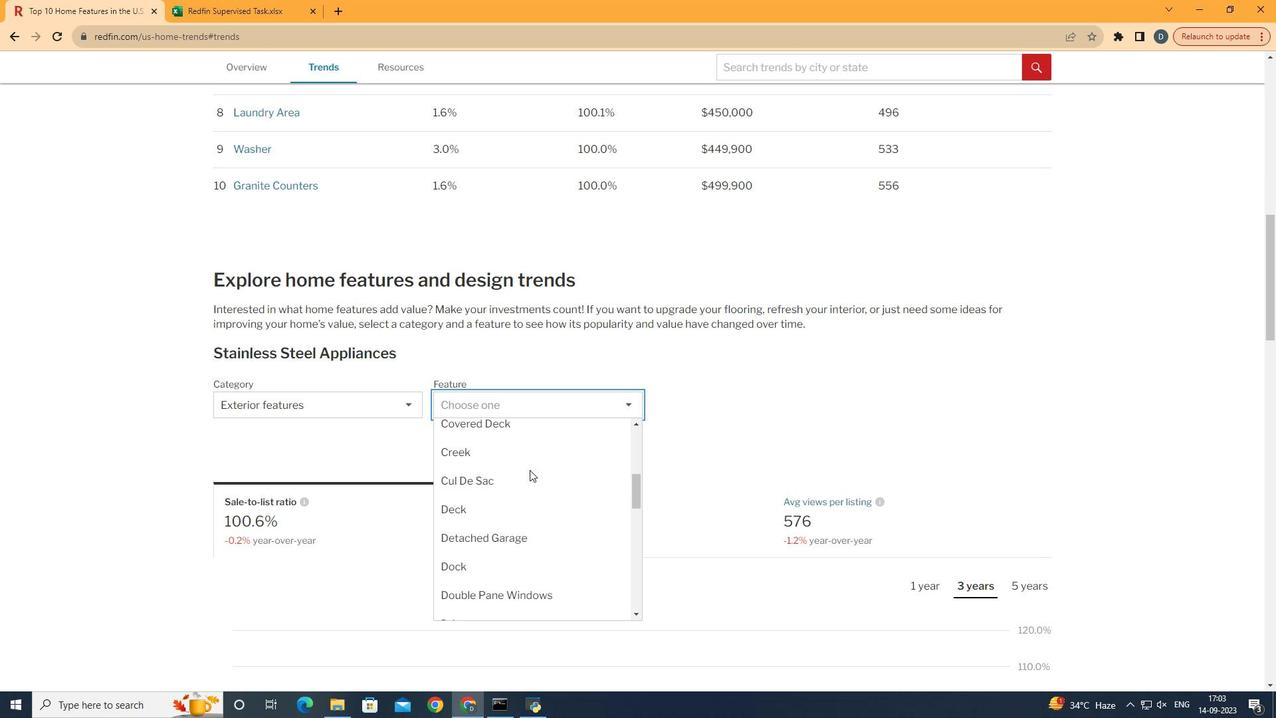 
Action: Mouse scrolled (529, 469) with delta (0, 0)
Screenshot: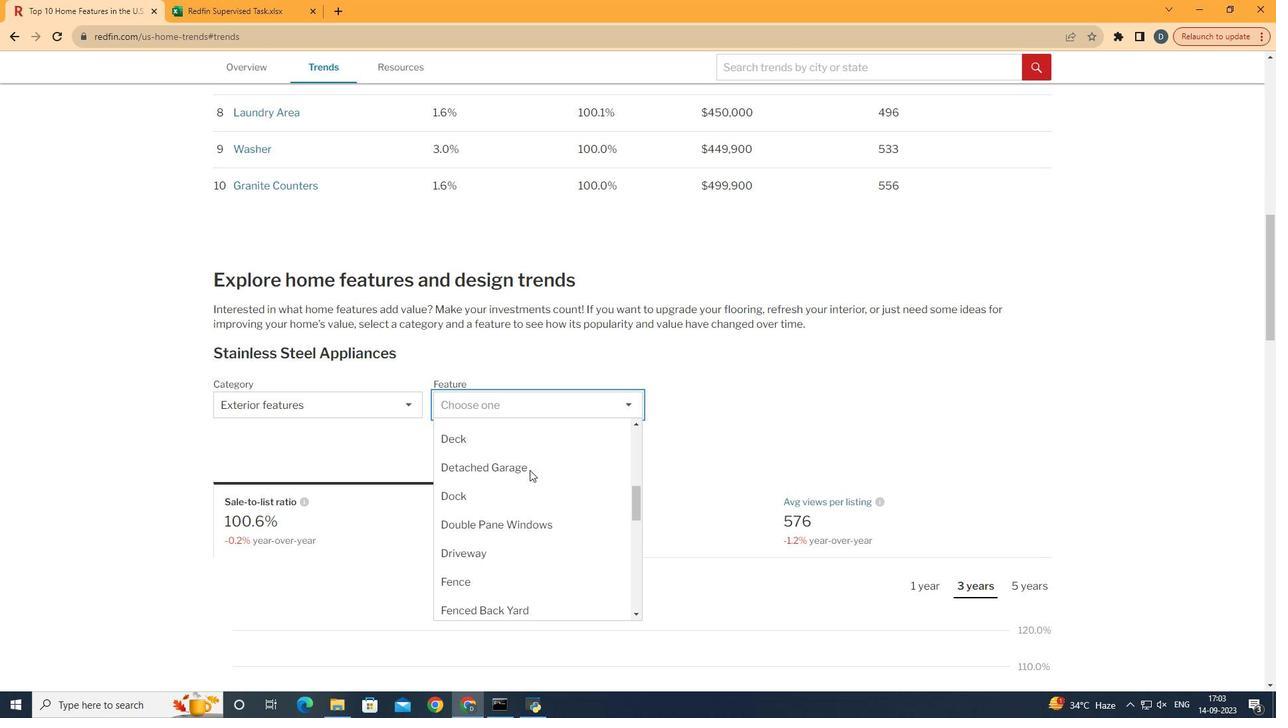 
Action: Mouse scrolled (529, 469) with delta (0, 0)
Screenshot: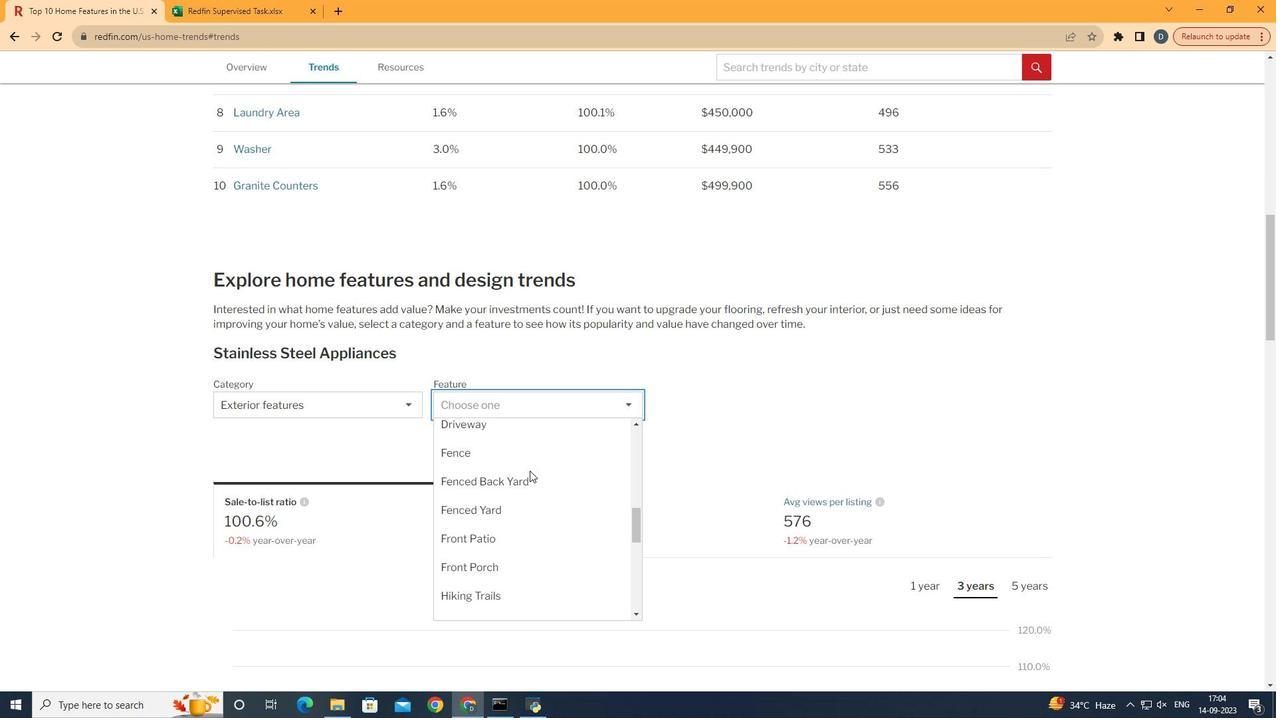 
Action: Mouse scrolled (529, 469) with delta (0, 0)
Screenshot: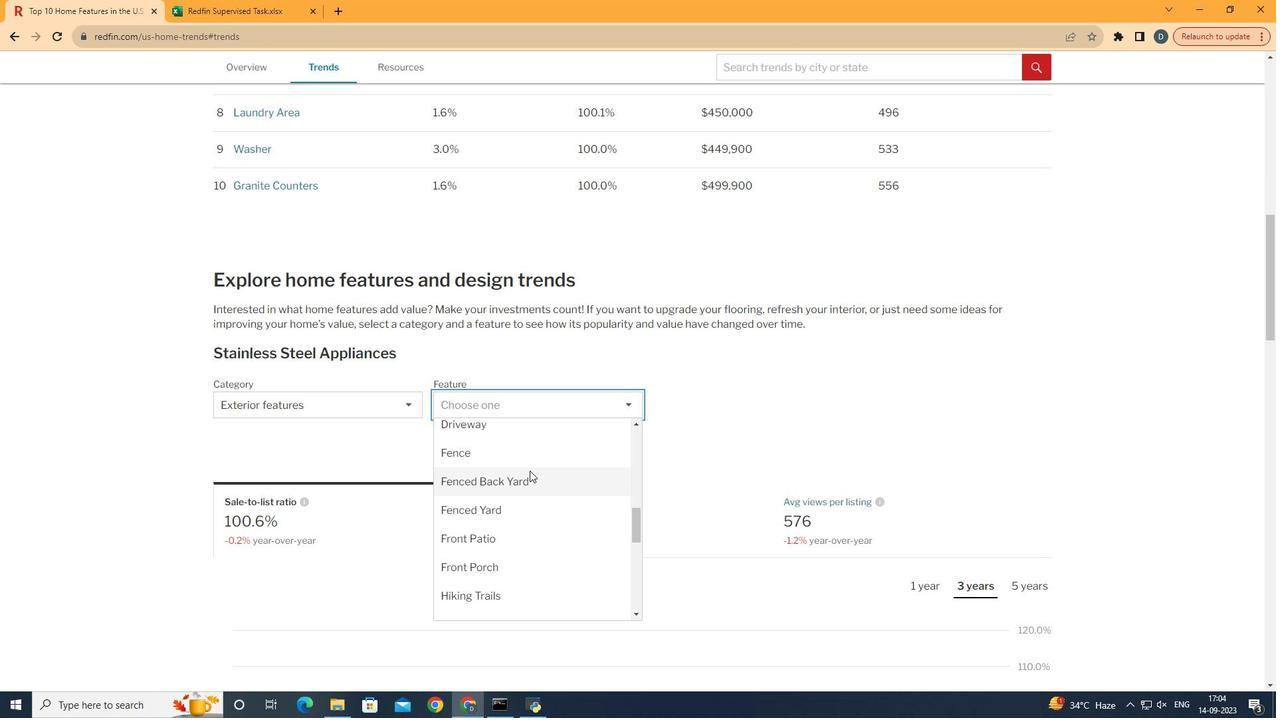 
Action: Mouse moved to (561, 486)
Screenshot: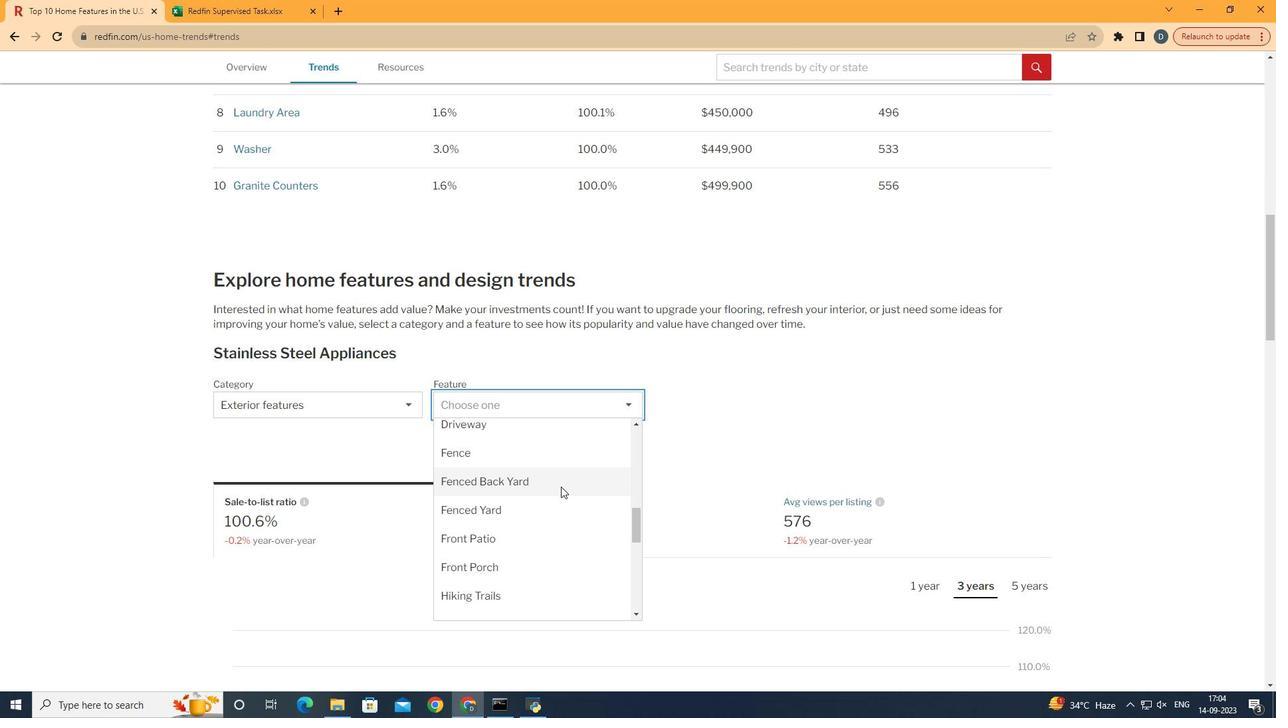 
Action: Mouse pressed left at (561, 486)
Screenshot: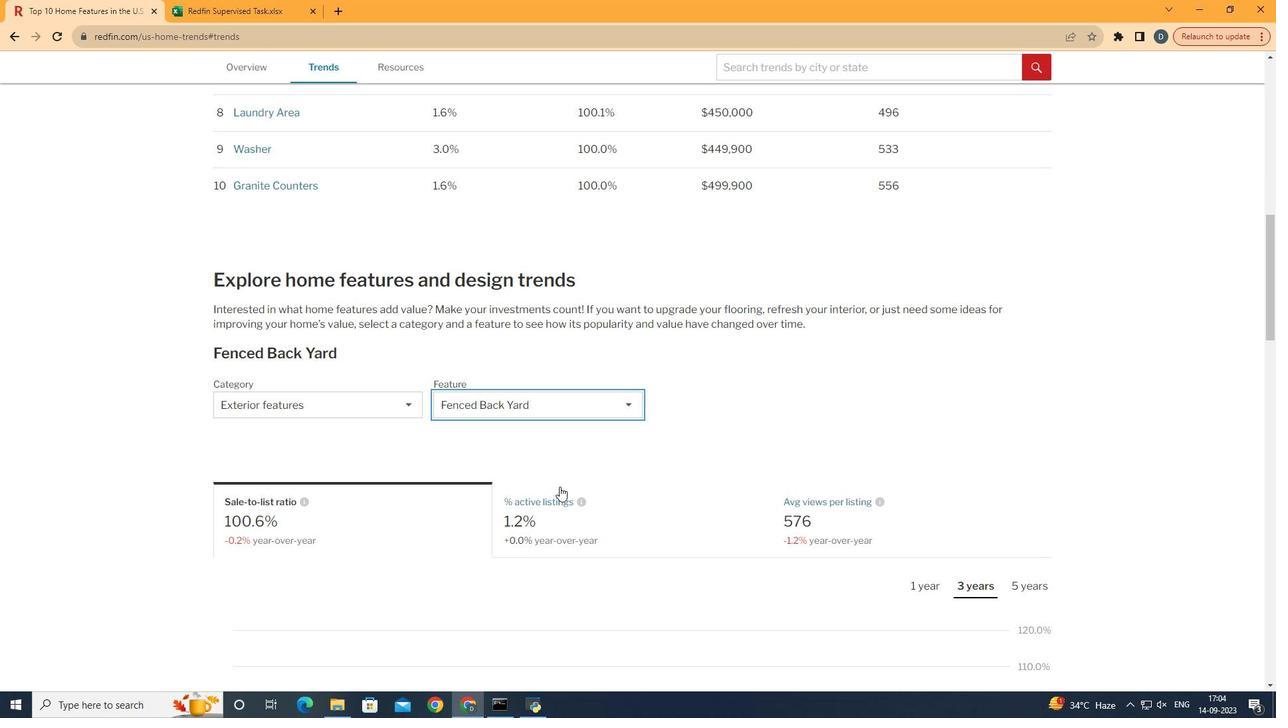 
Action: Mouse moved to (642, 408)
Screenshot: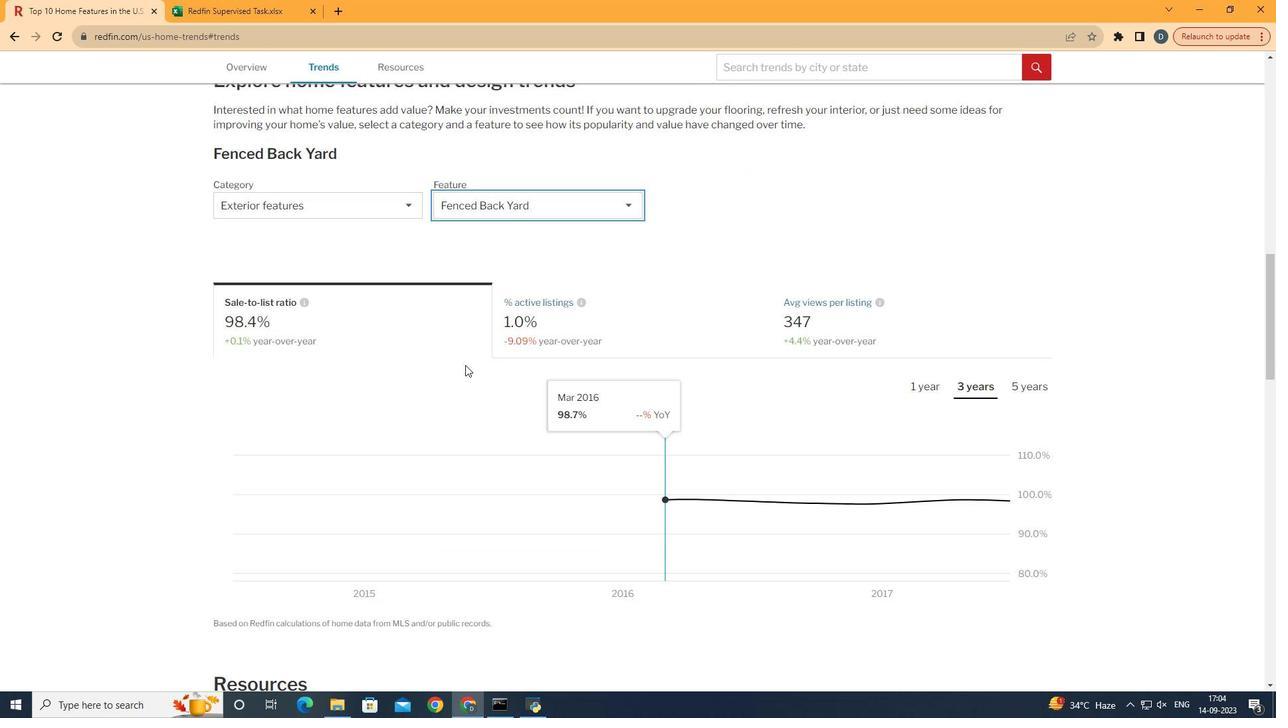
Action: Mouse scrolled (642, 408) with delta (0, 0)
Screenshot: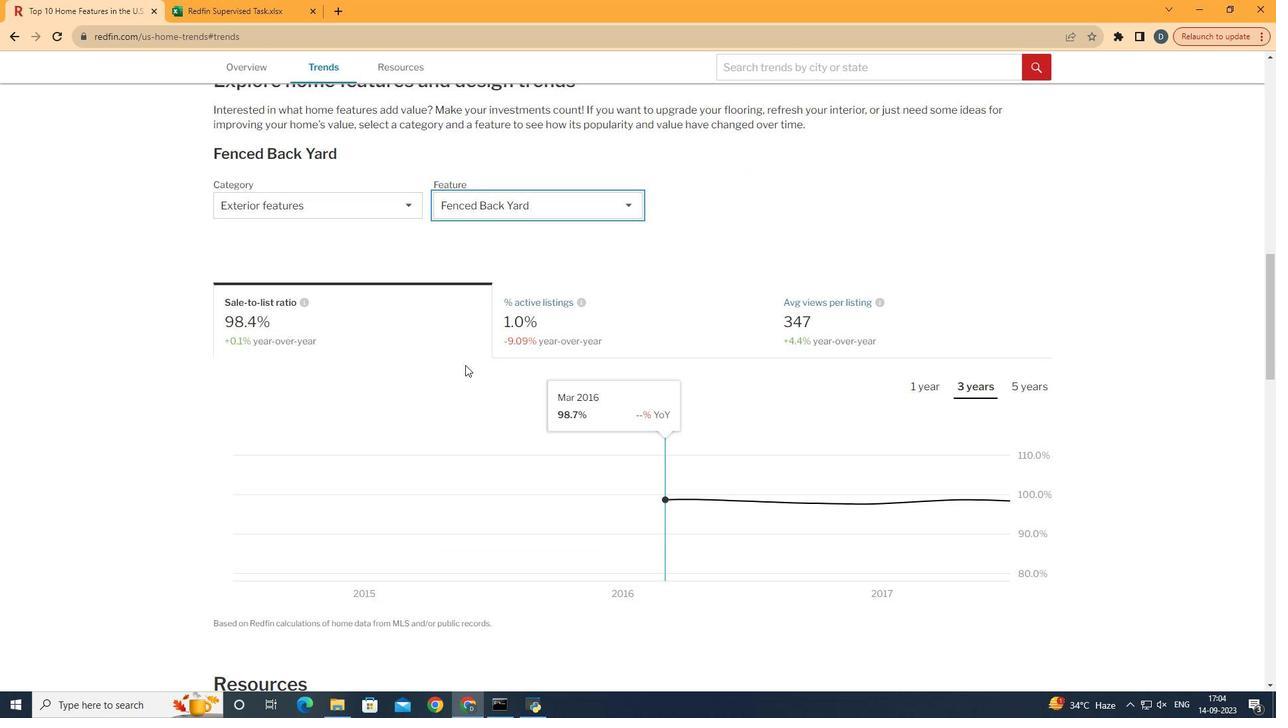 
Action: Mouse scrolled (642, 408) with delta (0, 0)
Screenshot: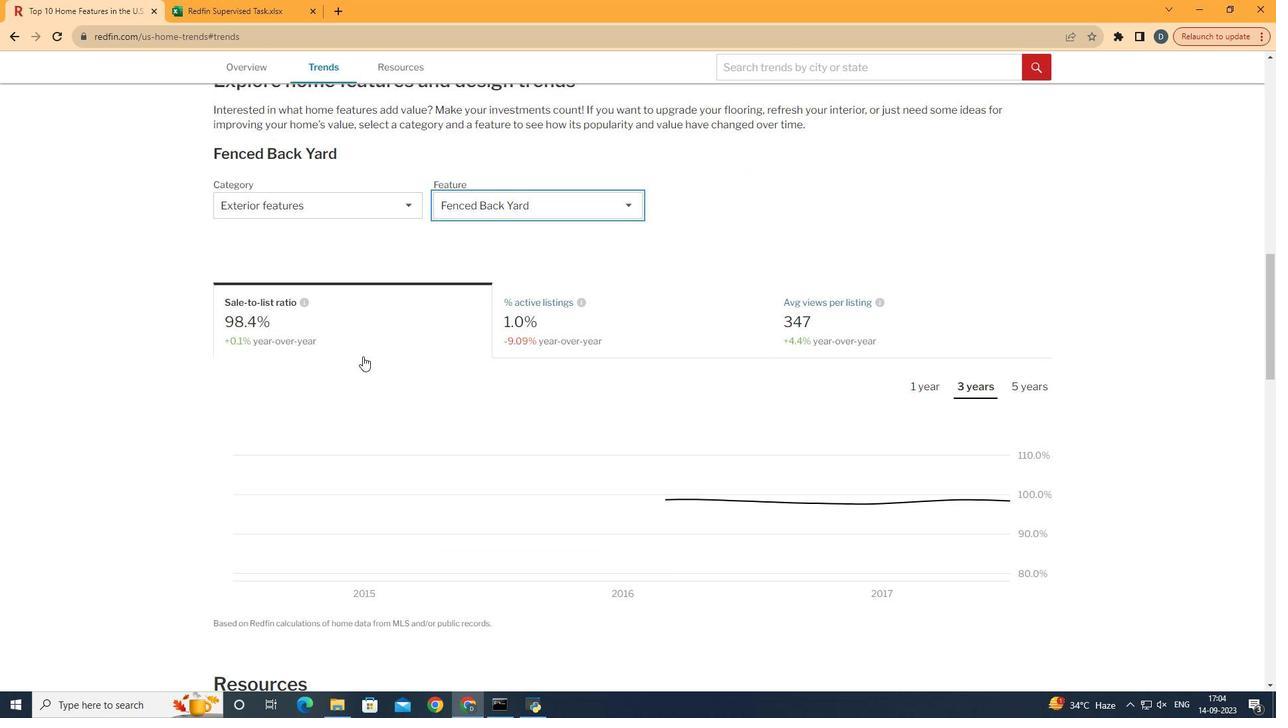 
Action: Mouse scrolled (642, 408) with delta (0, 0)
Screenshot: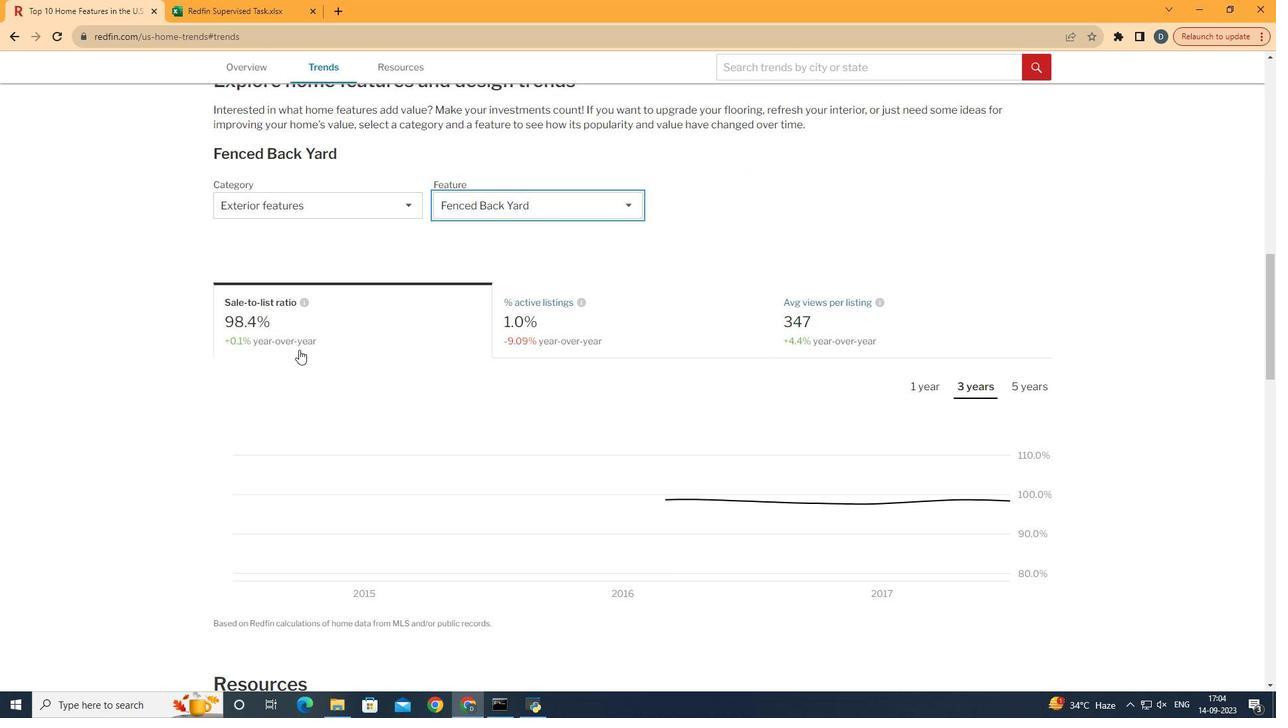 
Action: Mouse moved to (928, 385)
Screenshot: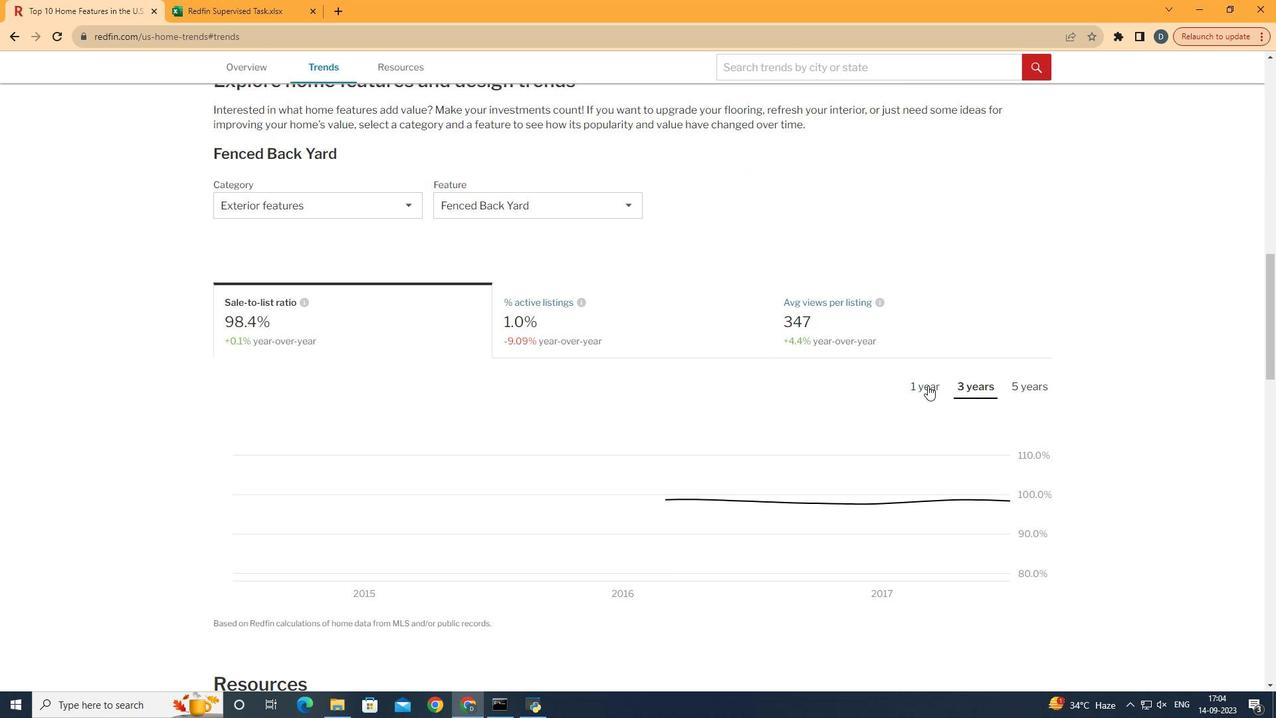 
Action: Mouse pressed left at (928, 385)
Screenshot: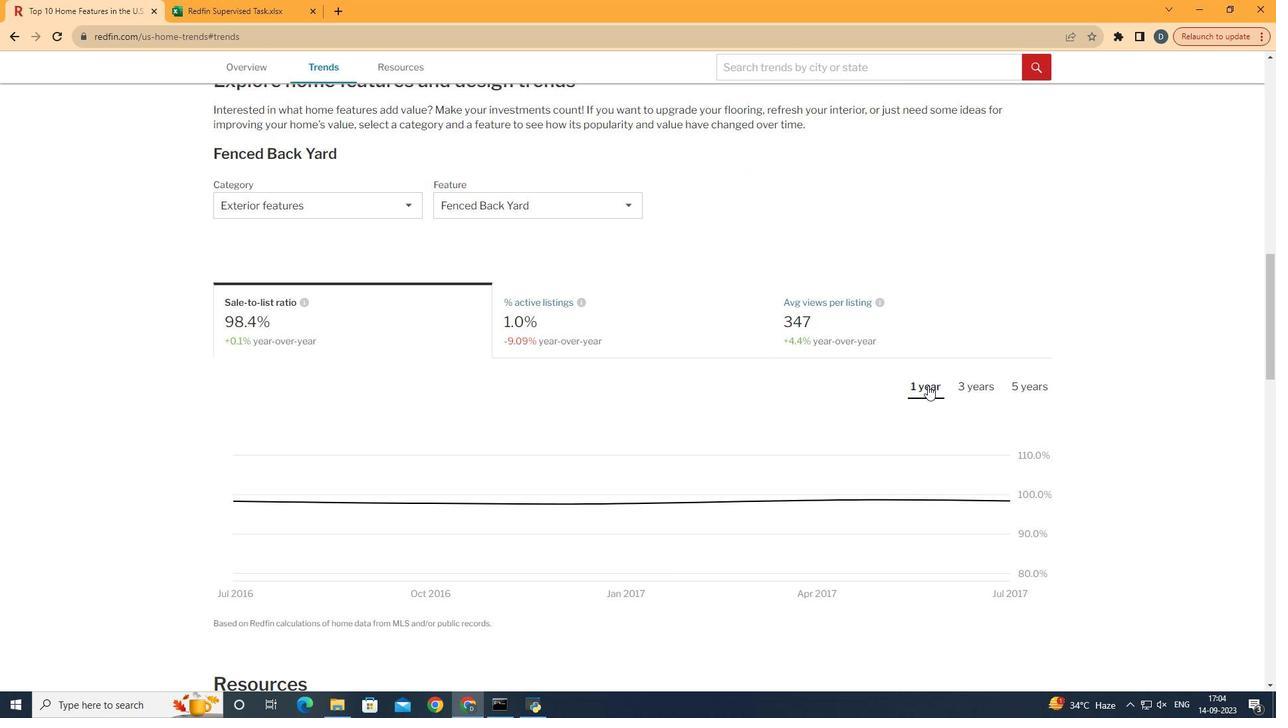 
